 Task: Find connections with filter location Nyon with filter topic #futurewith filter profile language English with filter current company Bentley Systems with filter school Amritsar College of Engg. & Tech, Amritsar with filter industry Holding Companies with filter service category iOS Development with filter keywords title Media Relations Coordinator
Action: Mouse moved to (552, 85)
Screenshot: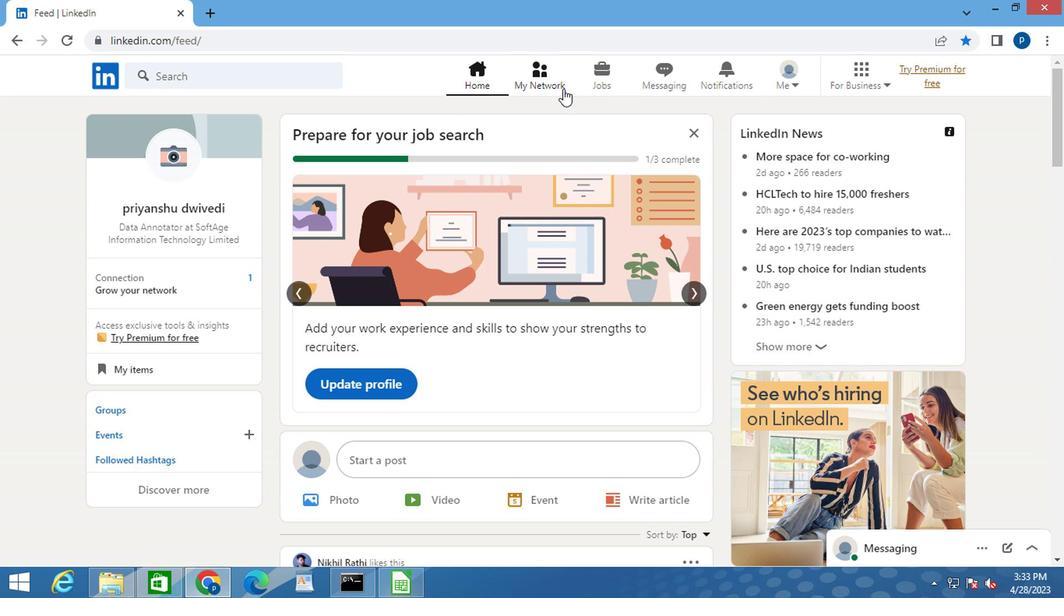 
Action: Mouse pressed left at (552, 85)
Screenshot: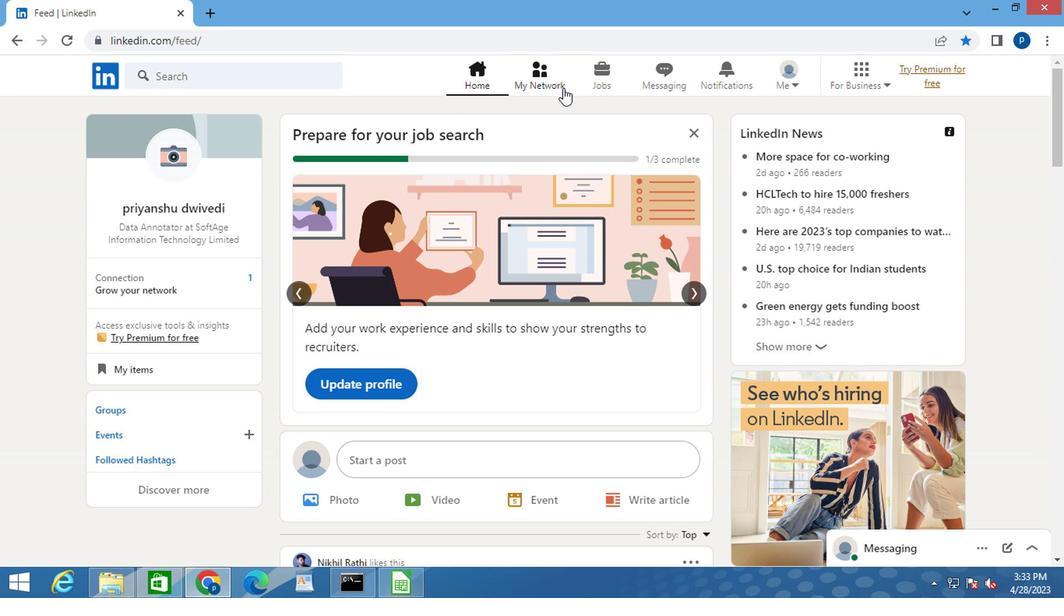 
Action: Mouse moved to (162, 164)
Screenshot: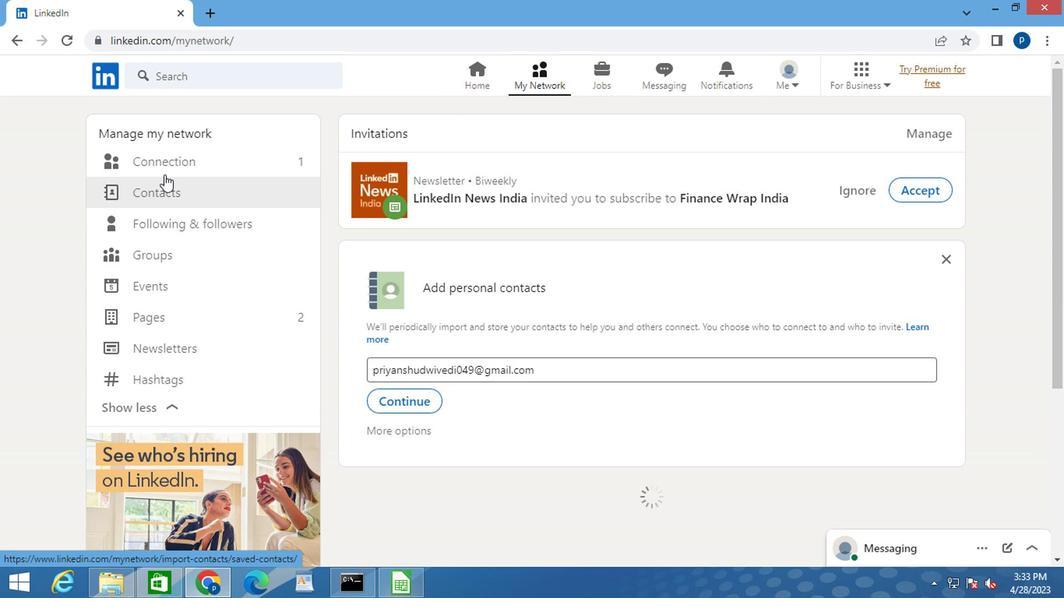 
Action: Mouse pressed left at (162, 164)
Screenshot: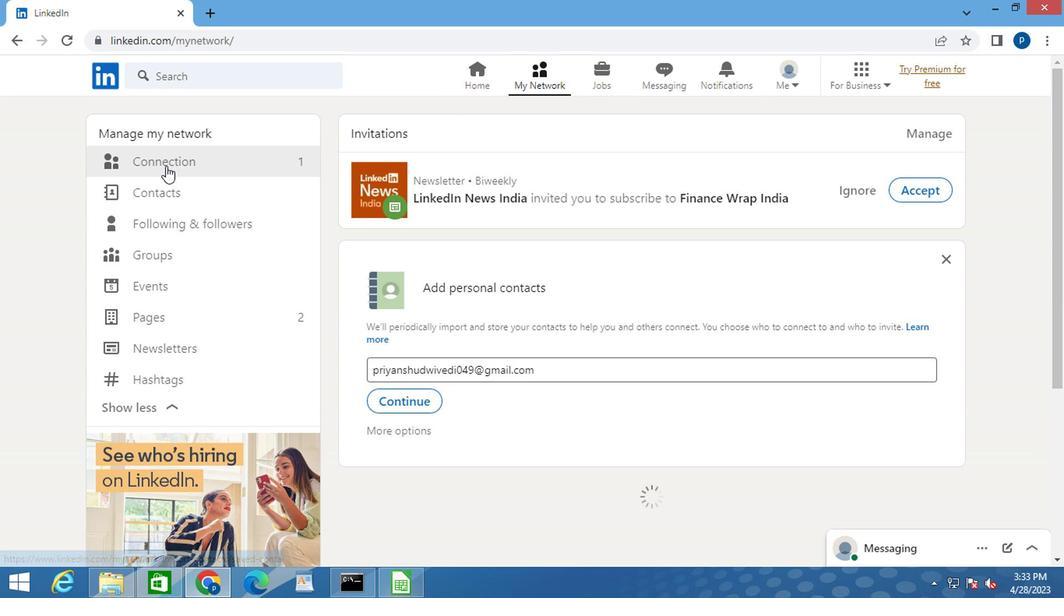 
Action: Mouse moved to (682, 159)
Screenshot: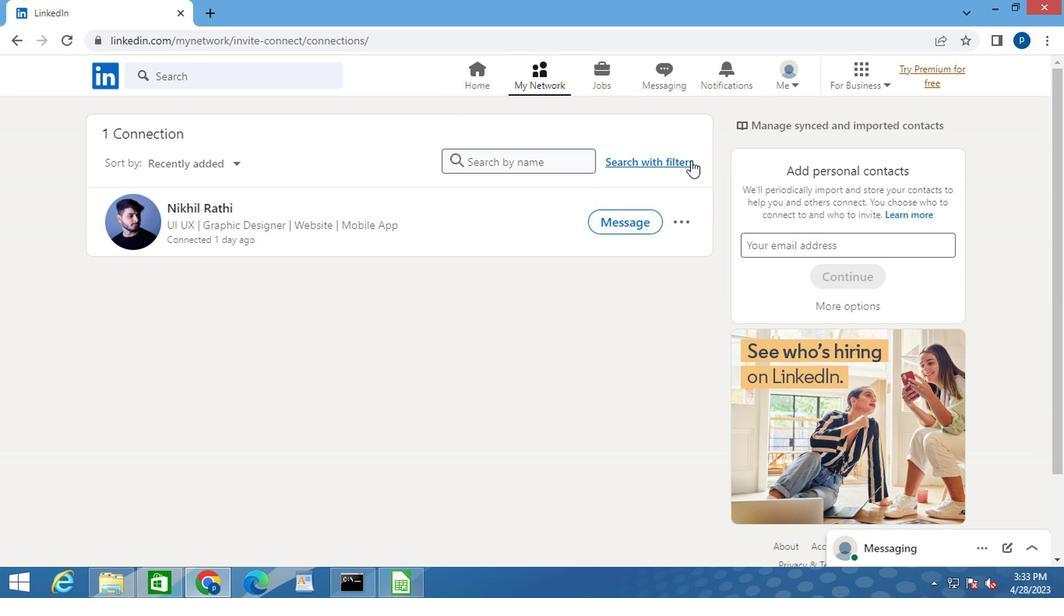 
Action: Mouse pressed left at (682, 159)
Screenshot: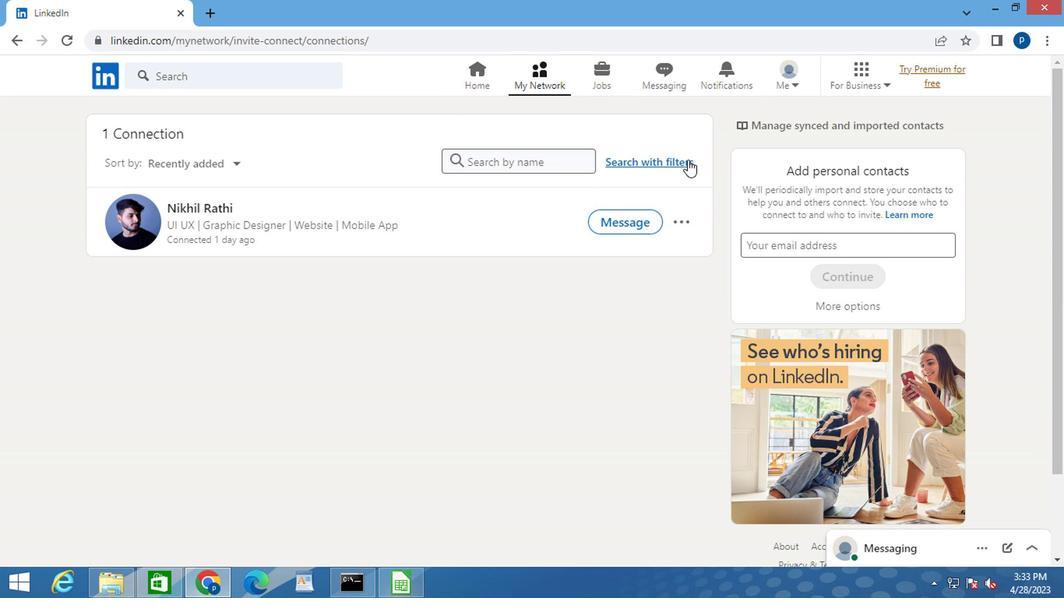 
Action: Mouse moved to (580, 129)
Screenshot: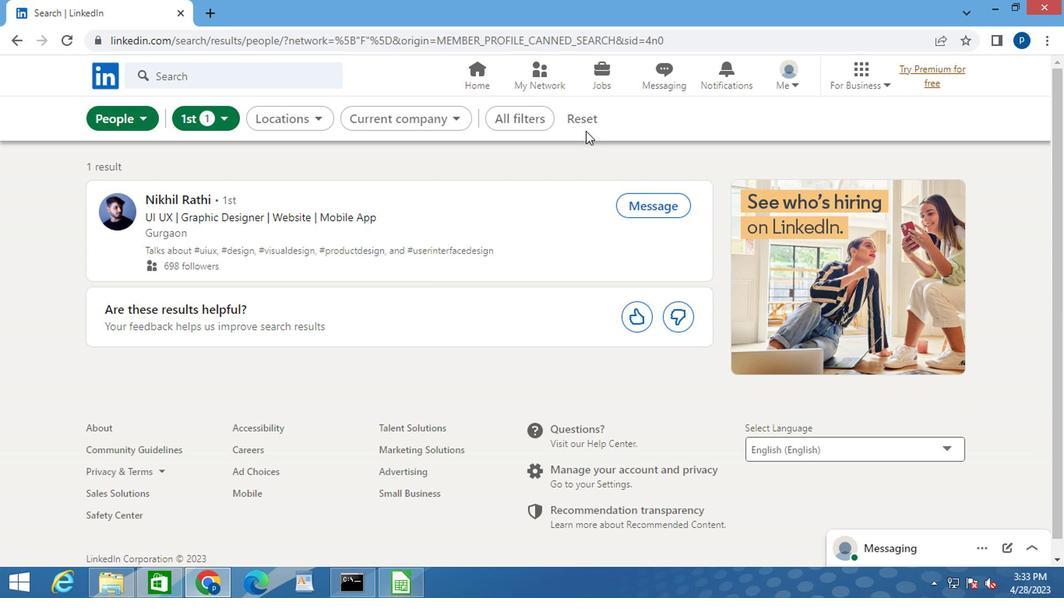 
Action: Mouse pressed left at (580, 129)
Screenshot: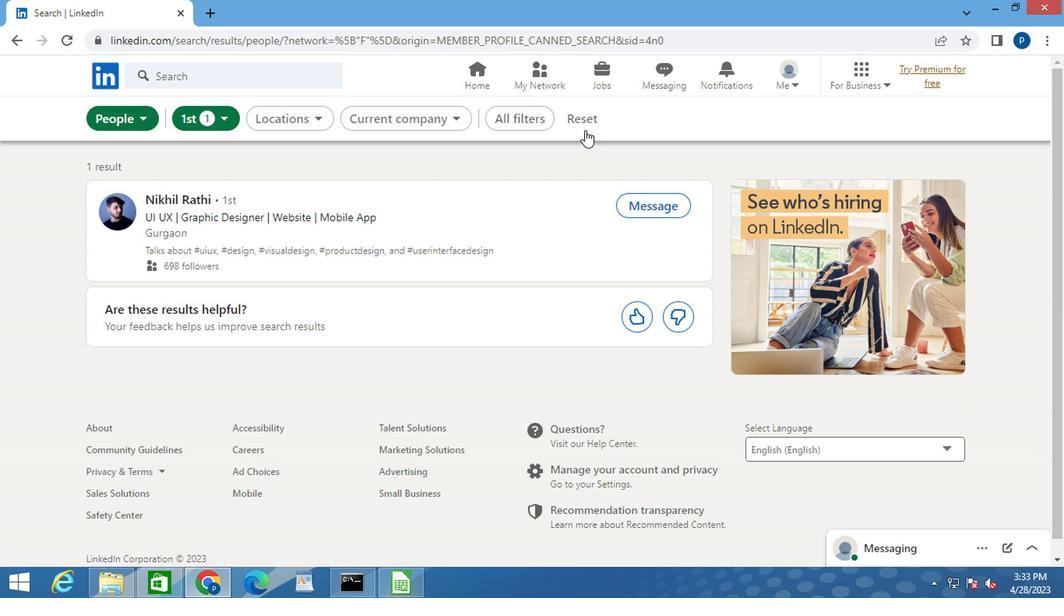 
Action: Mouse moved to (568, 121)
Screenshot: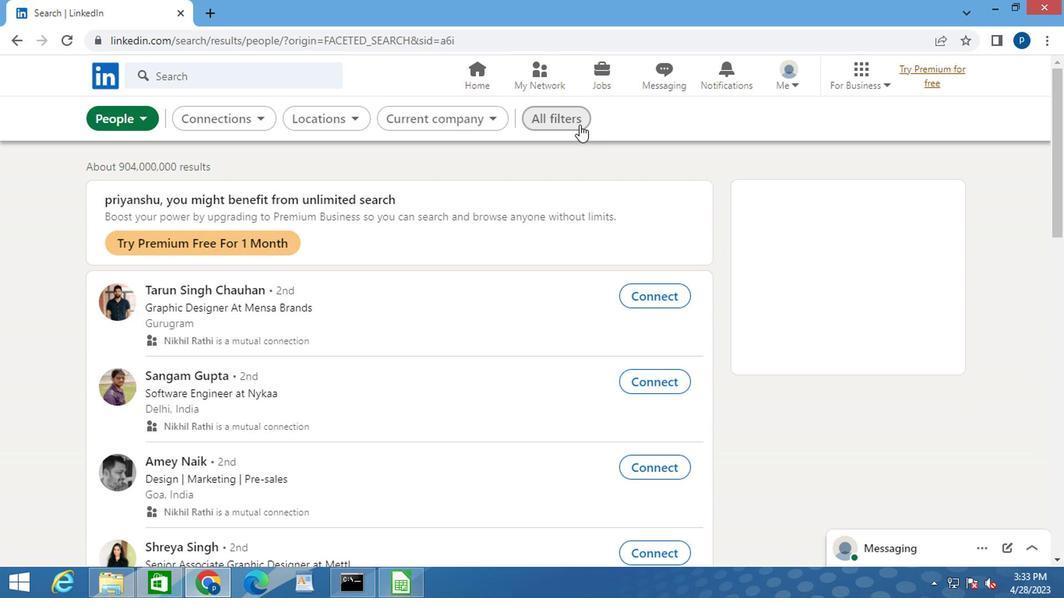 
Action: Mouse pressed left at (568, 121)
Screenshot: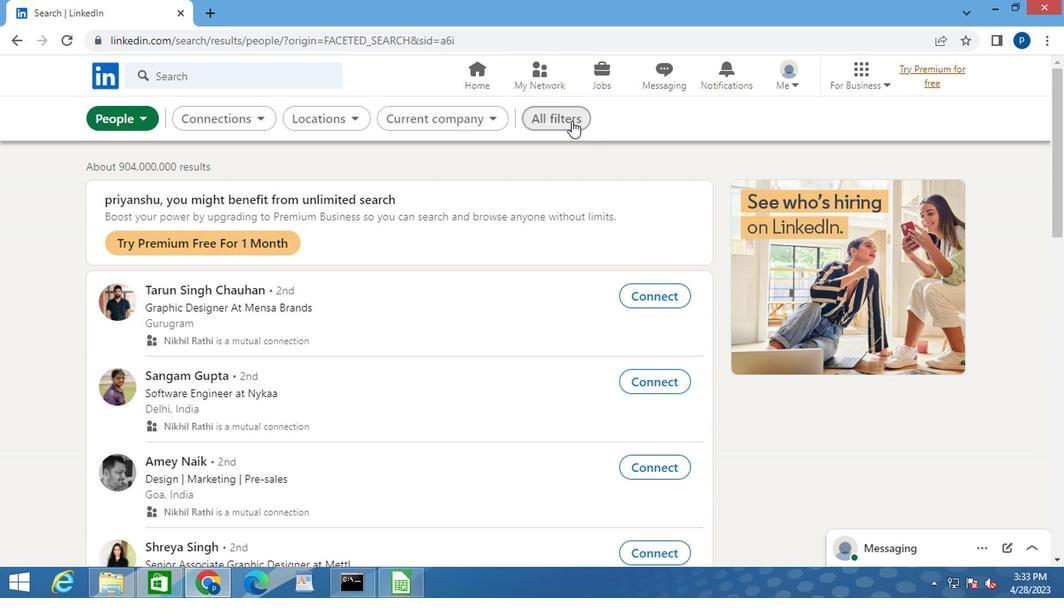 
Action: Mouse moved to (830, 421)
Screenshot: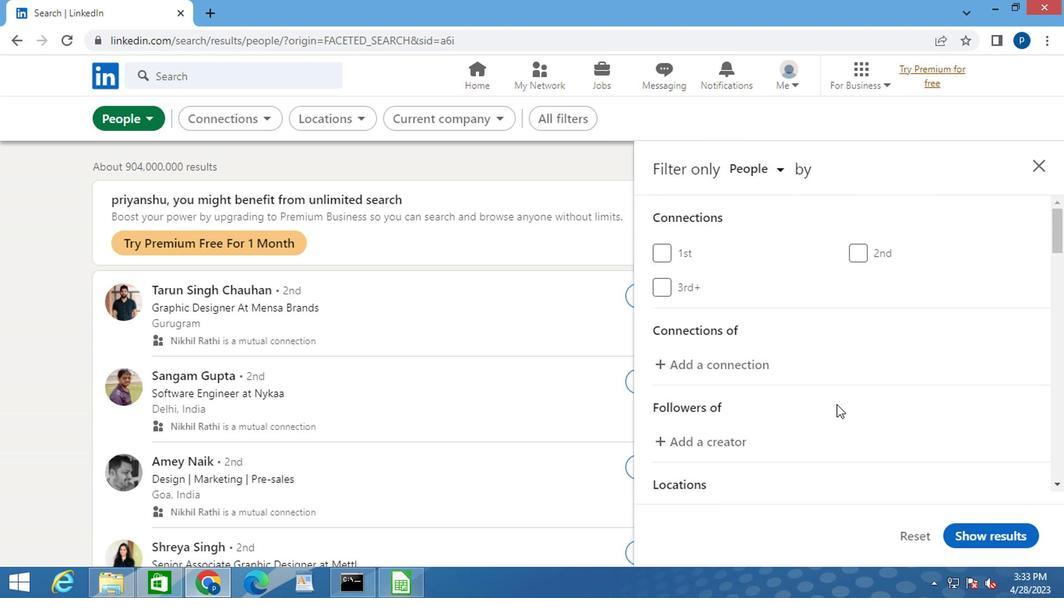 
Action: Mouse scrolled (830, 421) with delta (0, 0)
Screenshot: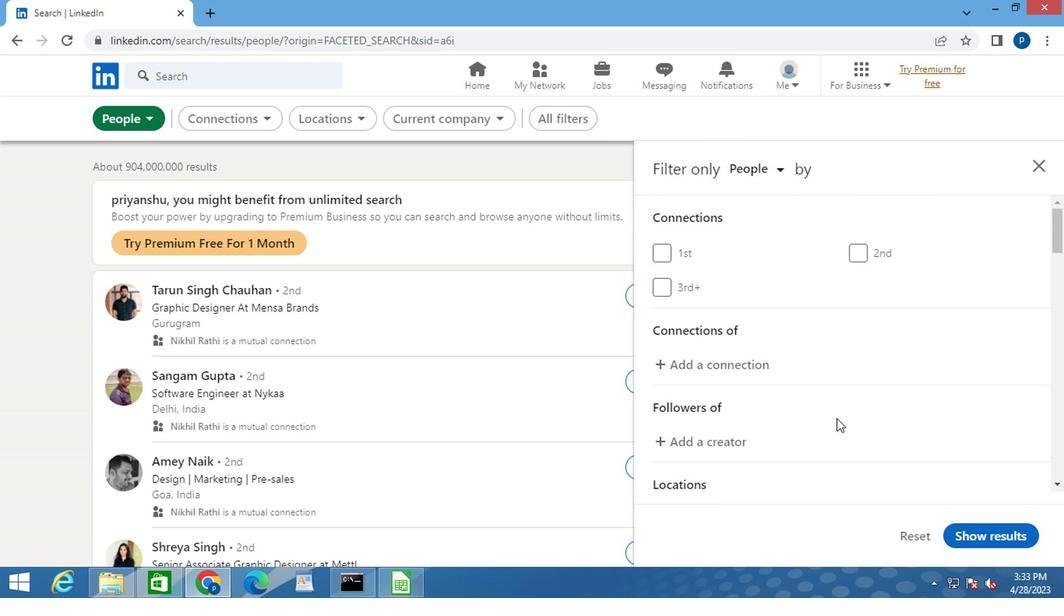 
Action: Mouse scrolled (830, 421) with delta (0, 0)
Screenshot: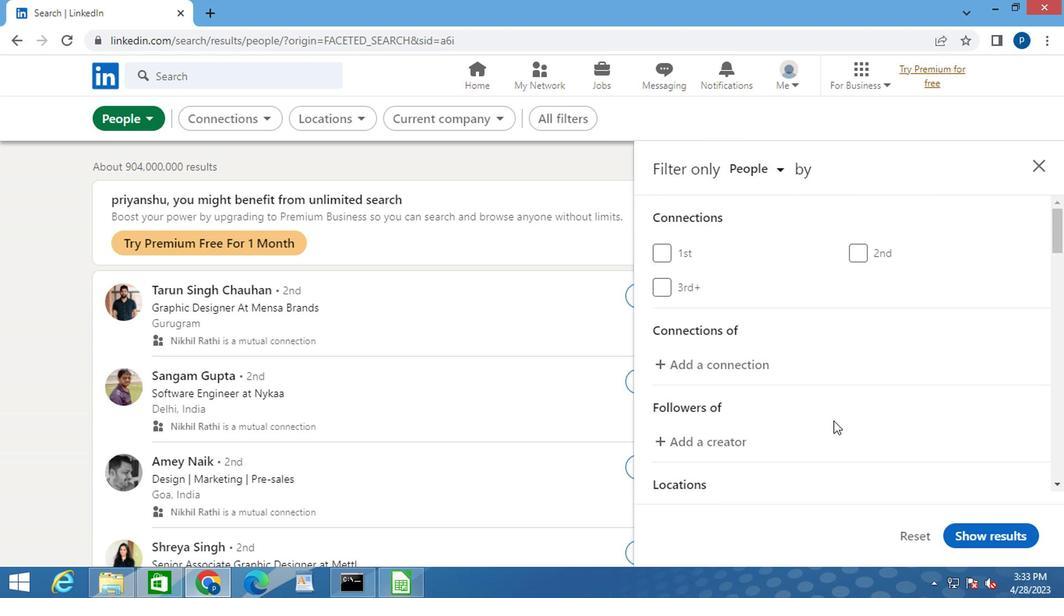 
Action: Mouse moved to (881, 440)
Screenshot: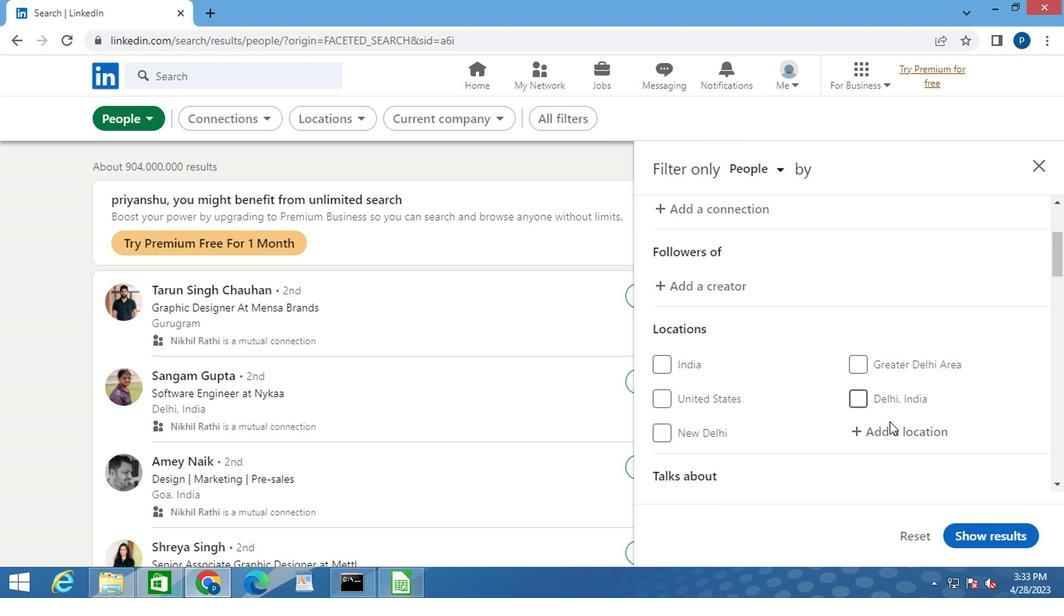 
Action: Mouse pressed left at (881, 440)
Screenshot: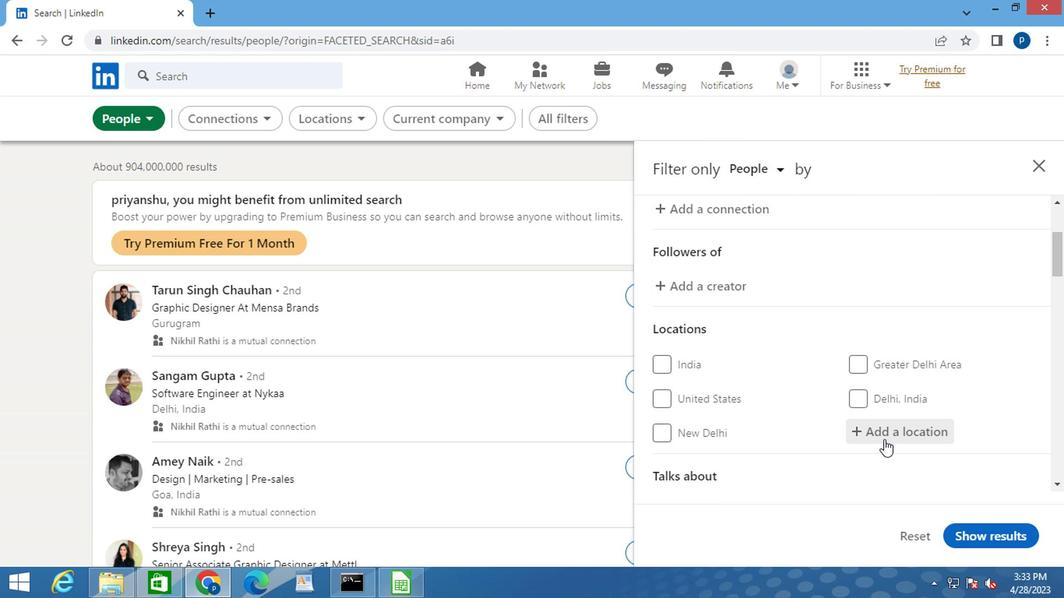 
Action: Key pressed n<Key.caps_lock>ayon
Screenshot: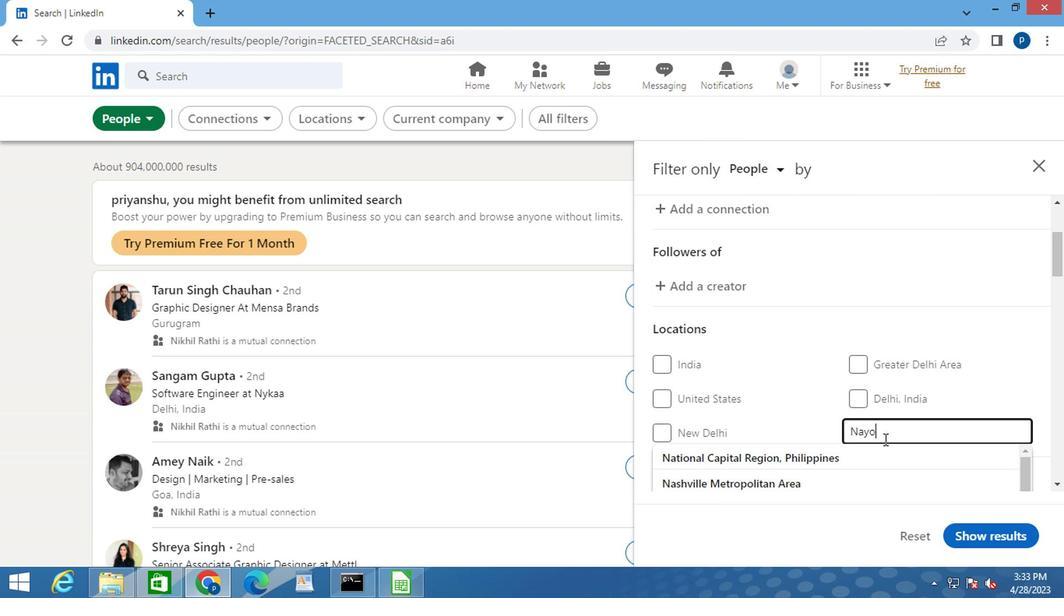 
Action: Mouse moved to (782, 463)
Screenshot: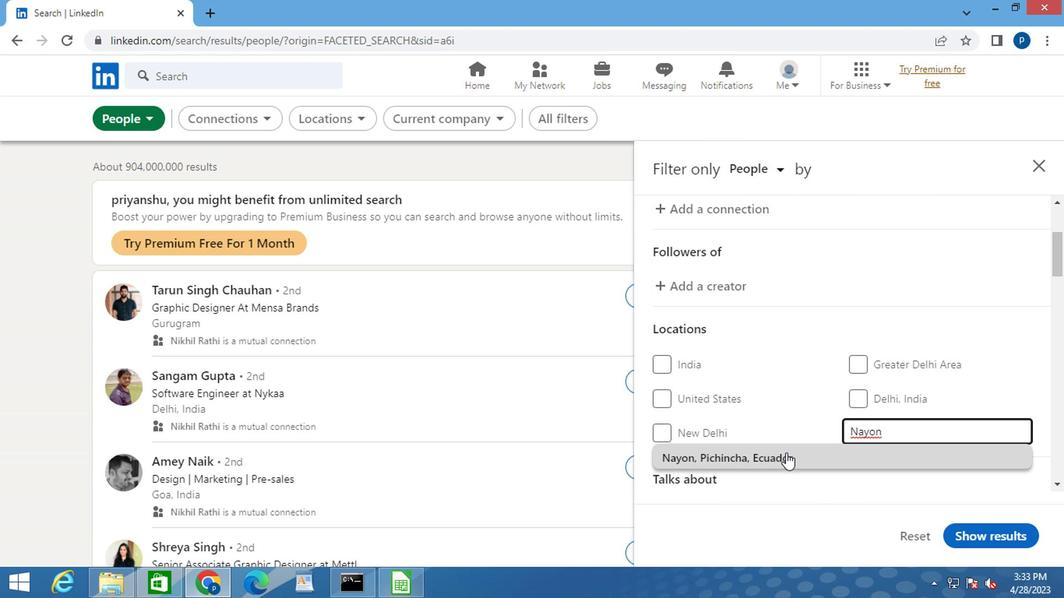 
Action: Mouse pressed left at (782, 463)
Screenshot: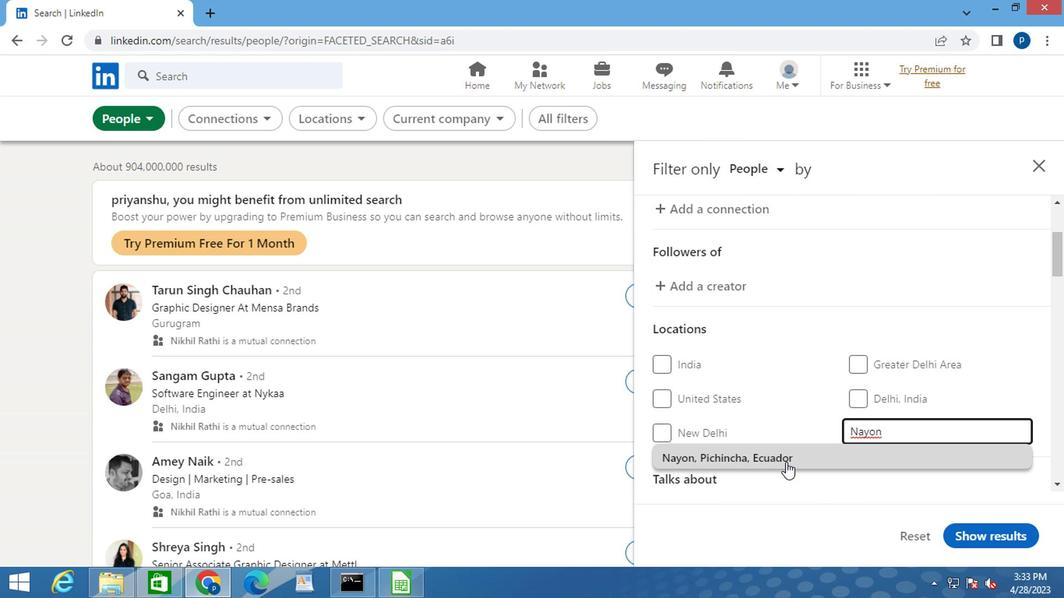 
Action: Mouse moved to (767, 444)
Screenshot: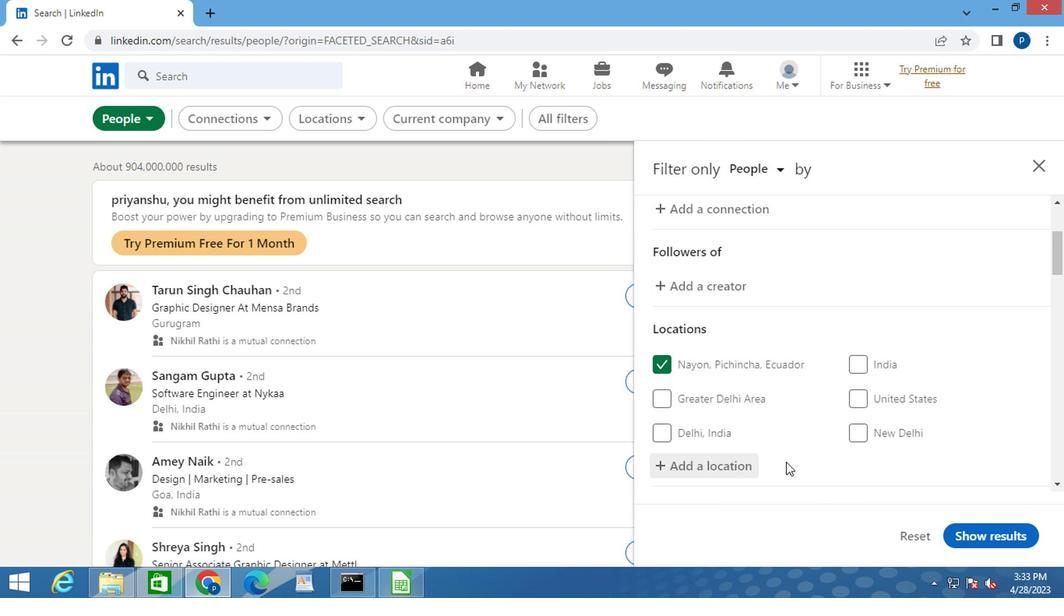 
Action: Mouse scrolled (767, 444) with delta (0, 0)
Screenshot: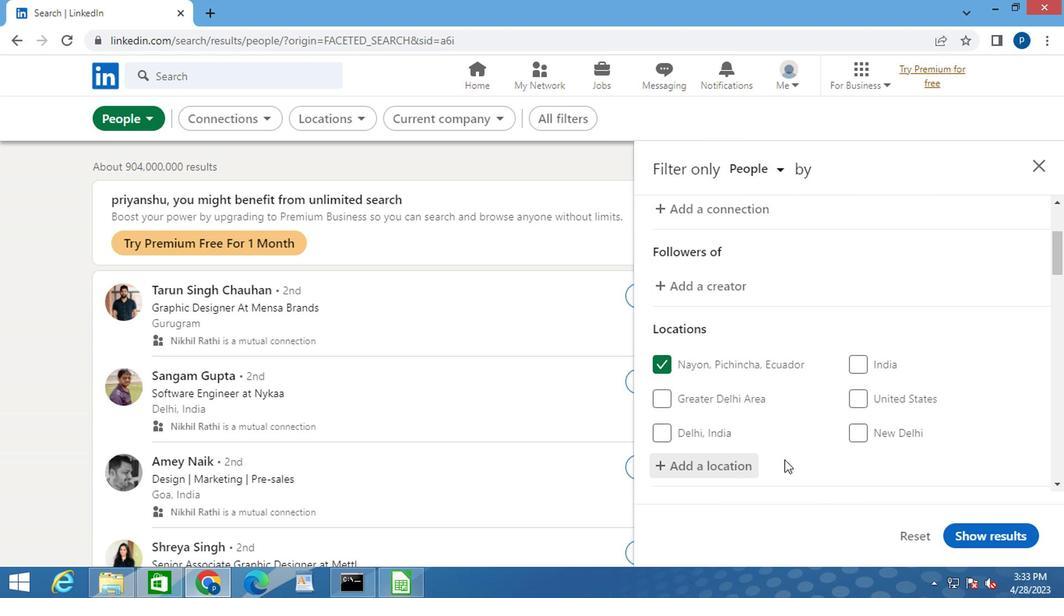 
Action: Mouse scrolled (767, 444) with delta (0, 0)
Screenshot: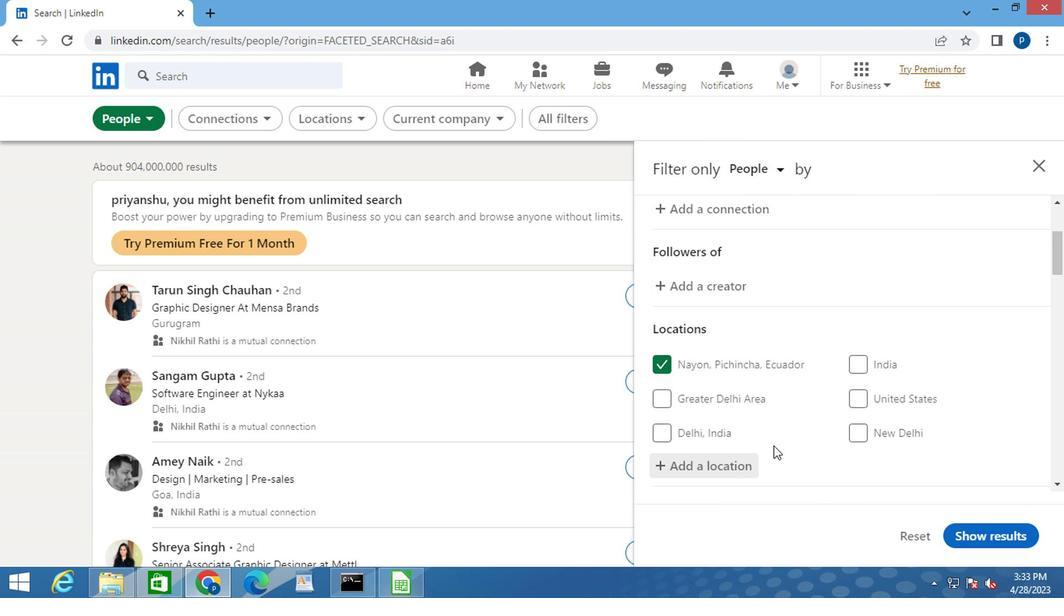 
Action: Mouse scrolled (767, 444) with delta (0, 0)
Screenshot: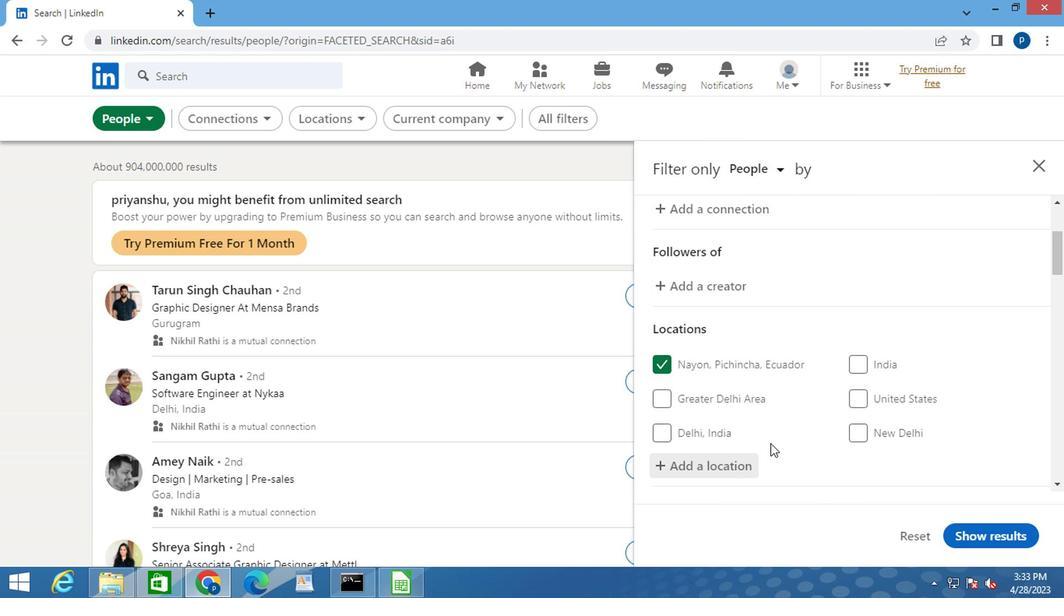 
Action: Mouse moved to (873, 388)
Screenshot: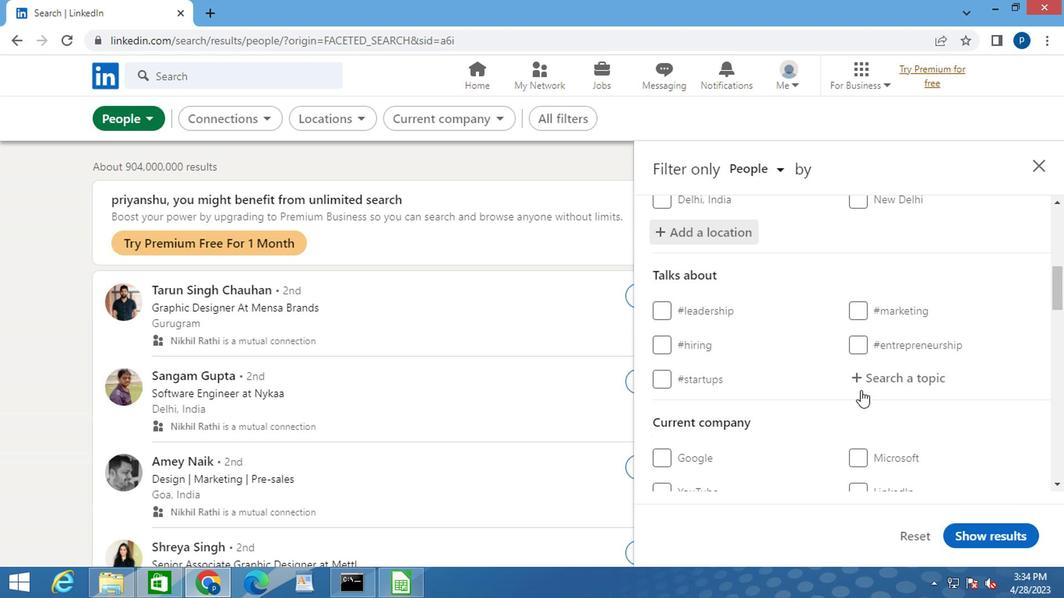 
Action: Mouse pressed left at (873, 388)
Screenshot: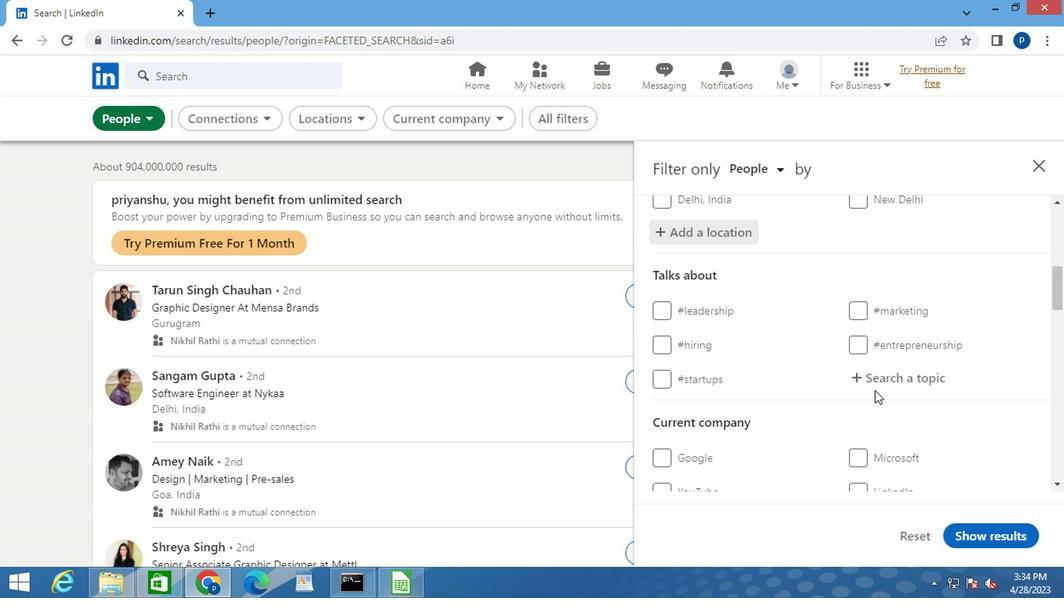 
Action: Key pressed <Key.shift>#FUTURE
Screenshot: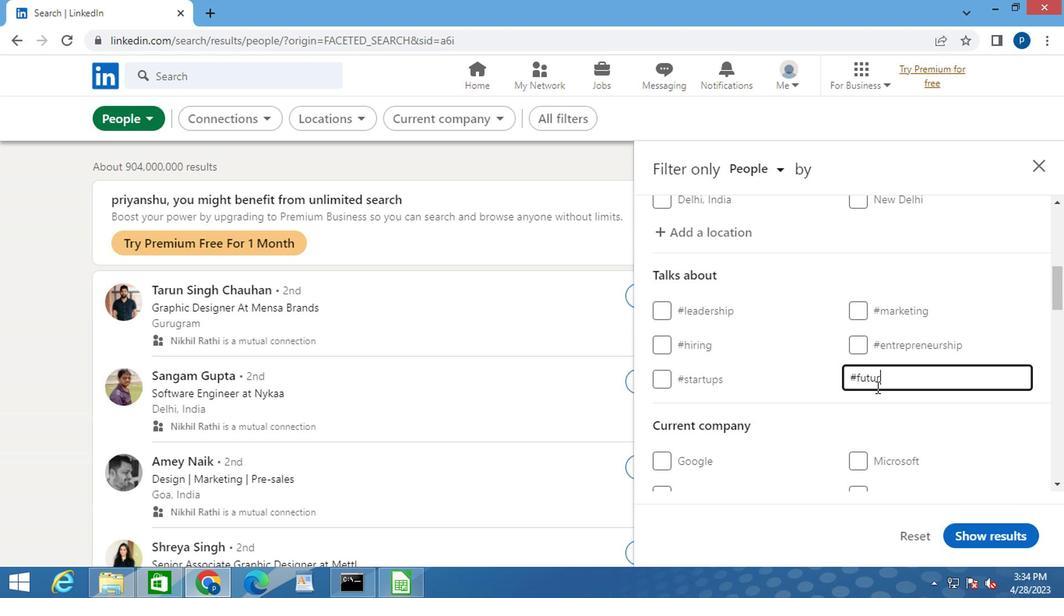 
Action: Mouse moved to (787, 419)
Screenshot: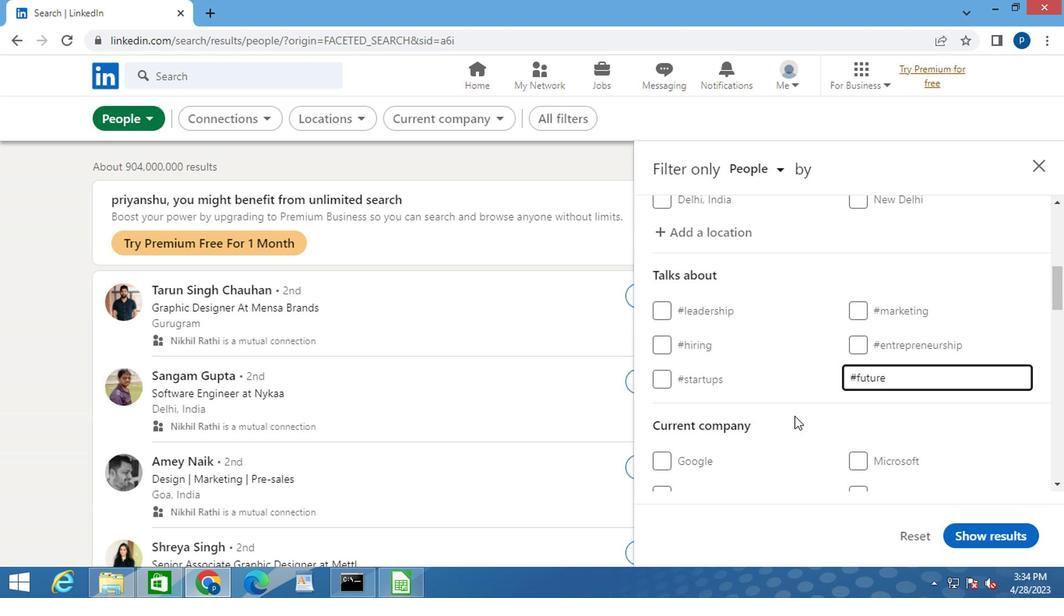 
Action: Mouse scrolled (787, 419) with delta (0, 0)
Screenshot: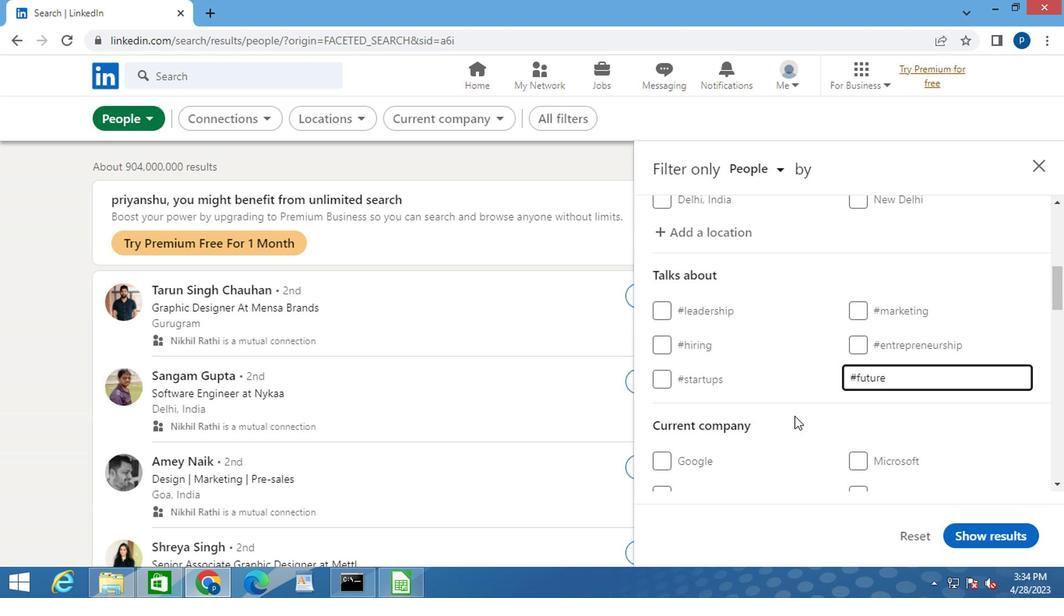 
Action: Mouse moved to (786, 420)
Screenshot: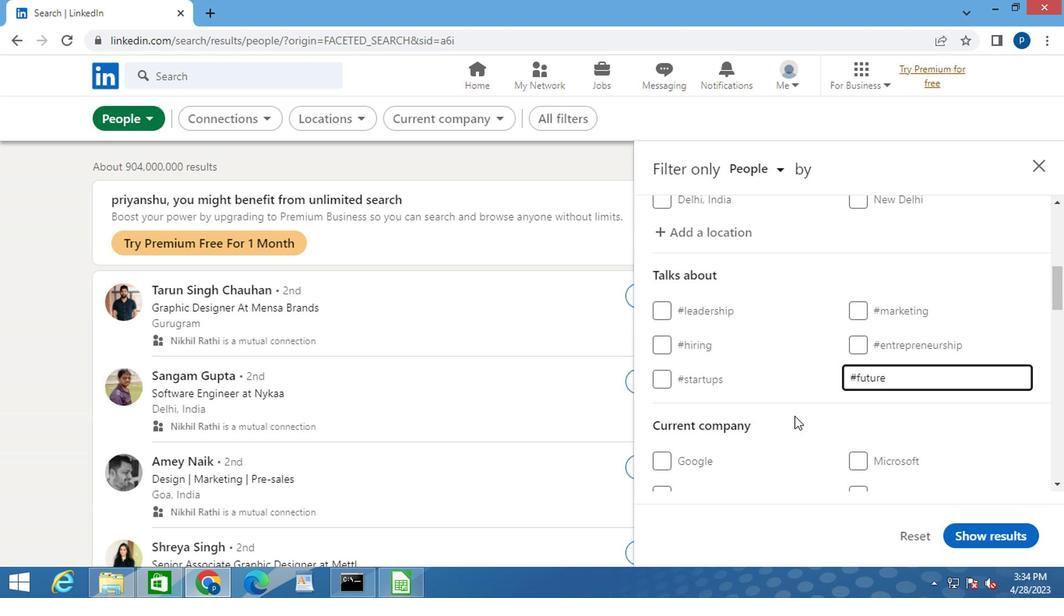 
Action: Mouse scrolled (786, 419) with delta (0, 0)
Screenshot: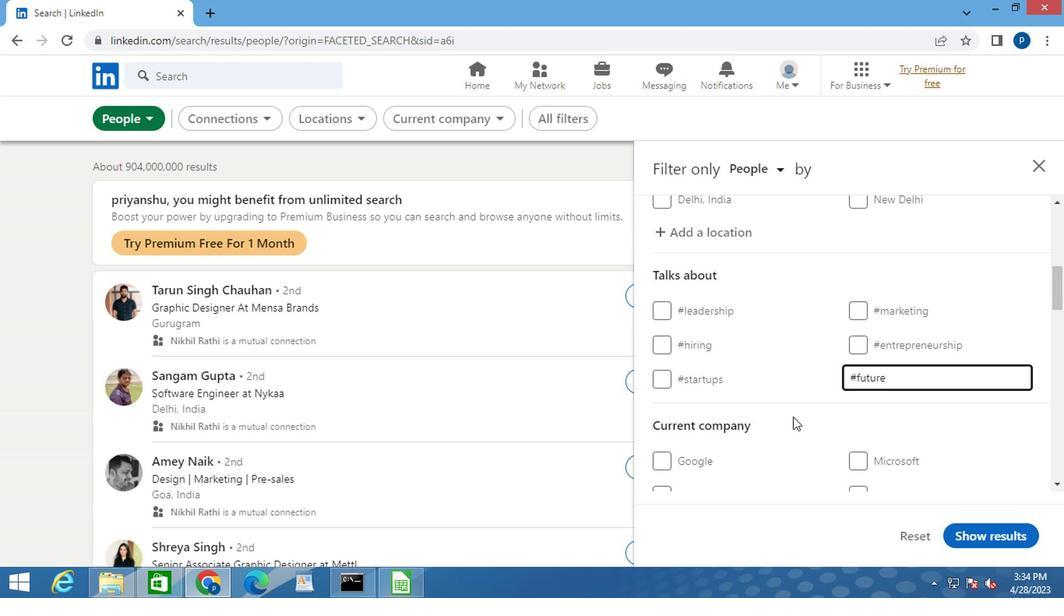 
Action: Mouse moved to (730, 389)
Screenshot: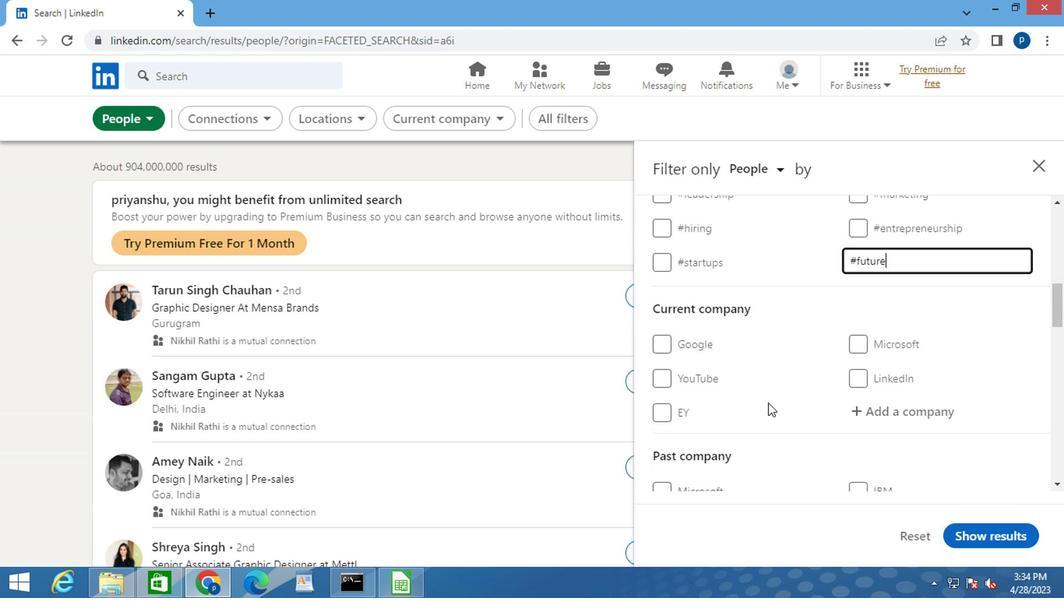 
Action: Mouse scrolled (730, 388) with delta (0, 0)
Screenshot: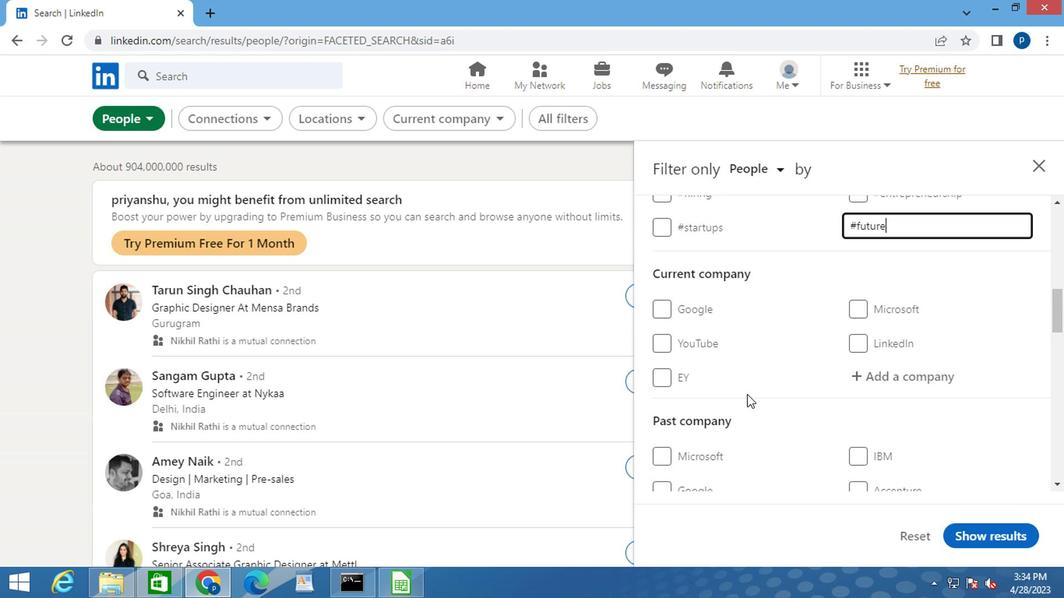 
Action: Mouse scrolled (730, 388) with delta (0, 0)
Screenshot: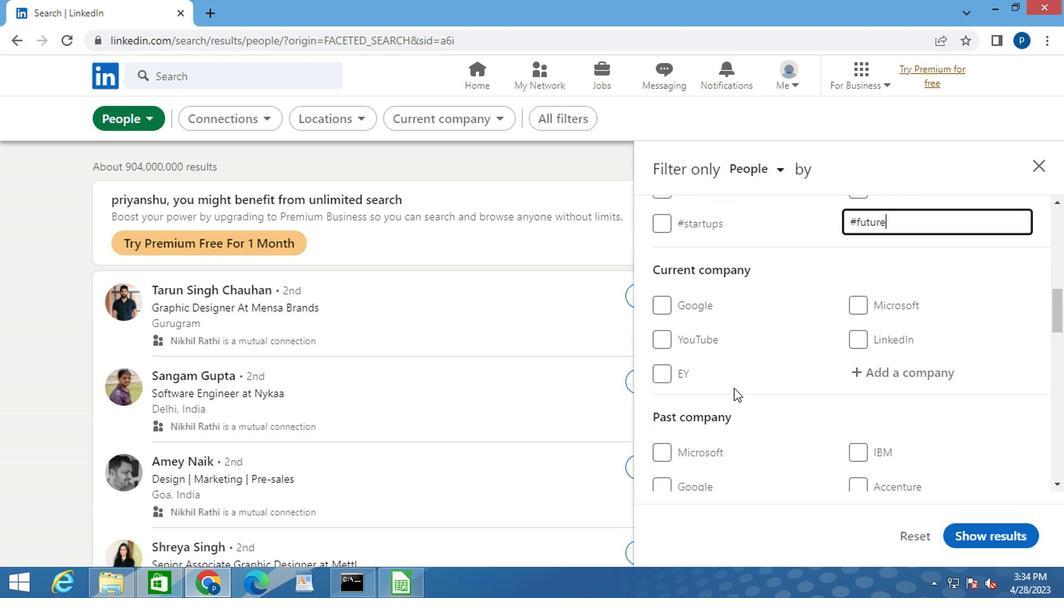 
Action: Mouse scrolled (730, 388) with delta (0, 0)
Screenshot: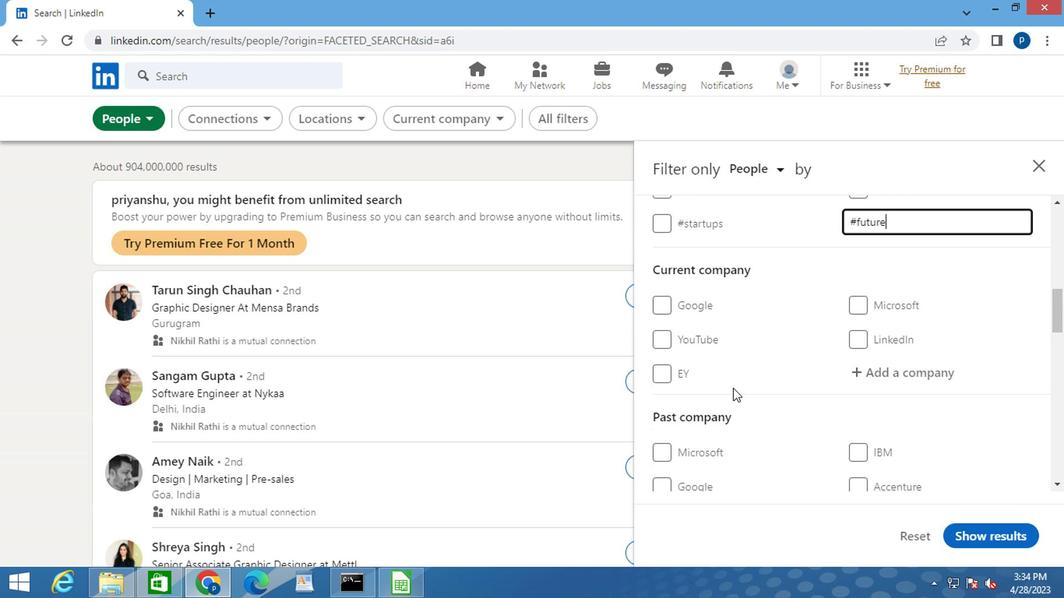 
Action: Mouse moved to (755, 404)
Screenshot: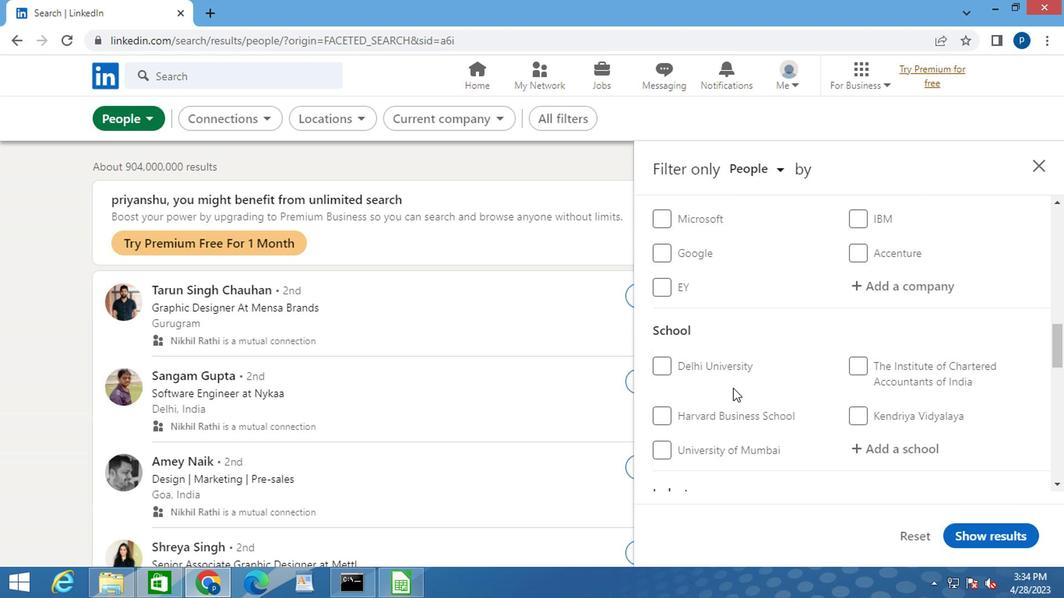
Action: Mouse scrolled (755, 404) with delta (0, 0)
Screenshot: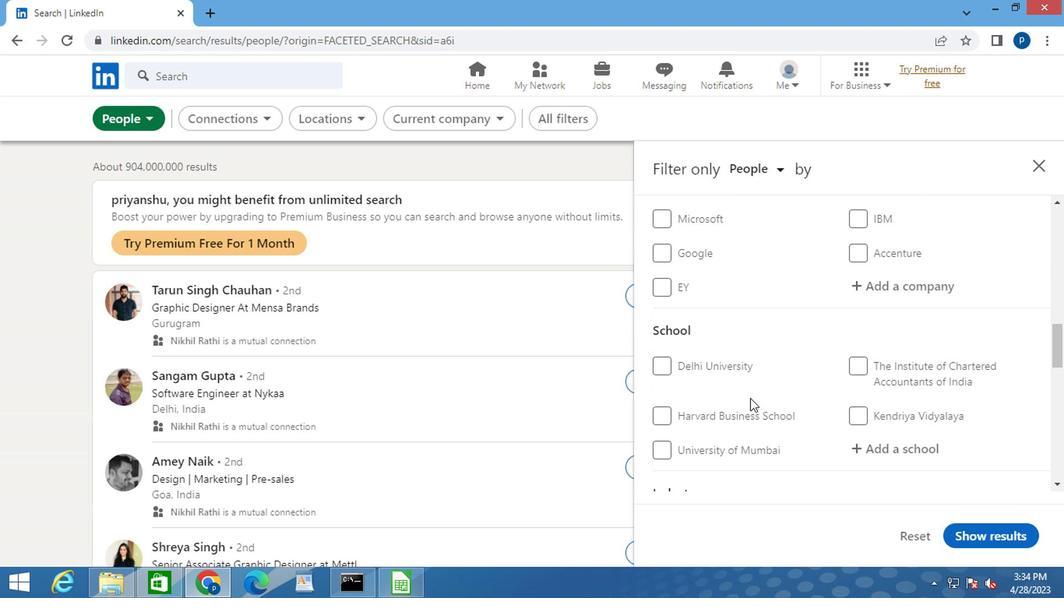 
Action: Mouse scrolled (755, 404) with delta (0, 0)
Screenshot: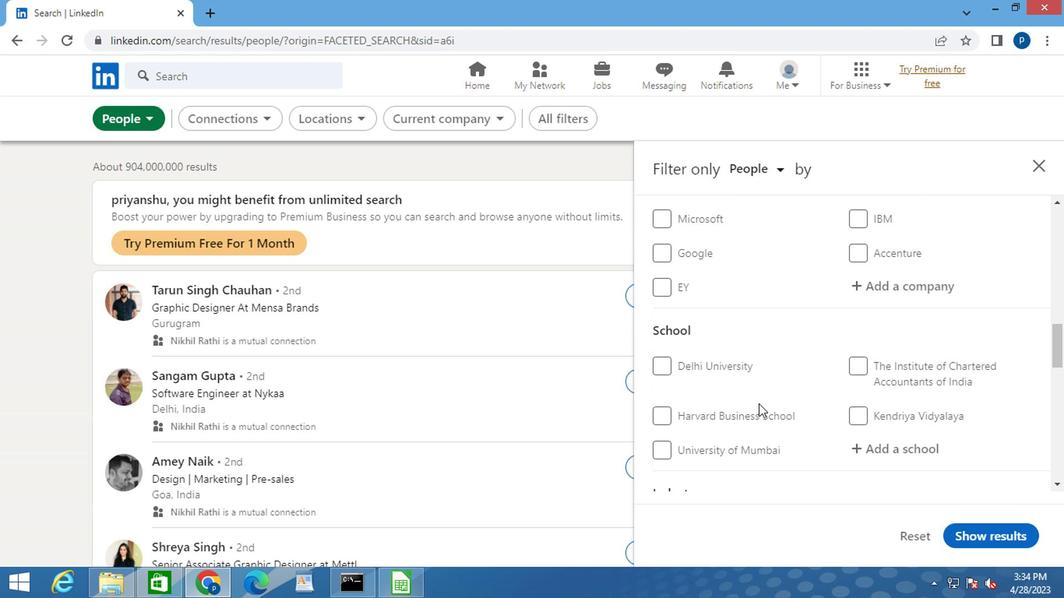 
Action: Mouse moved to (752, 400)
Screenshot: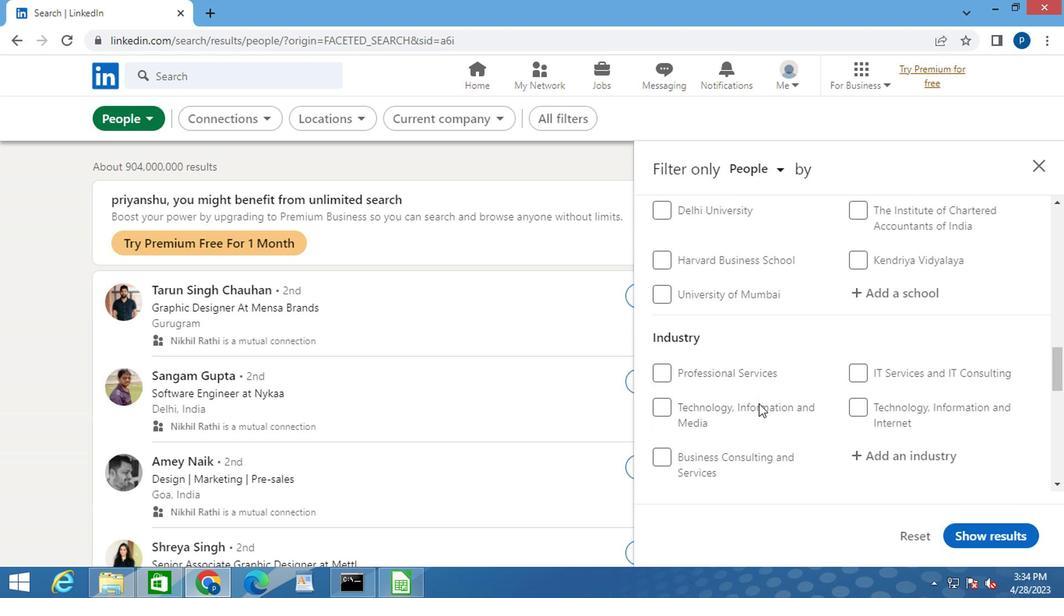 
Action: Mouse scrolled (752, 400) with delta (0, 0)
Screenshot: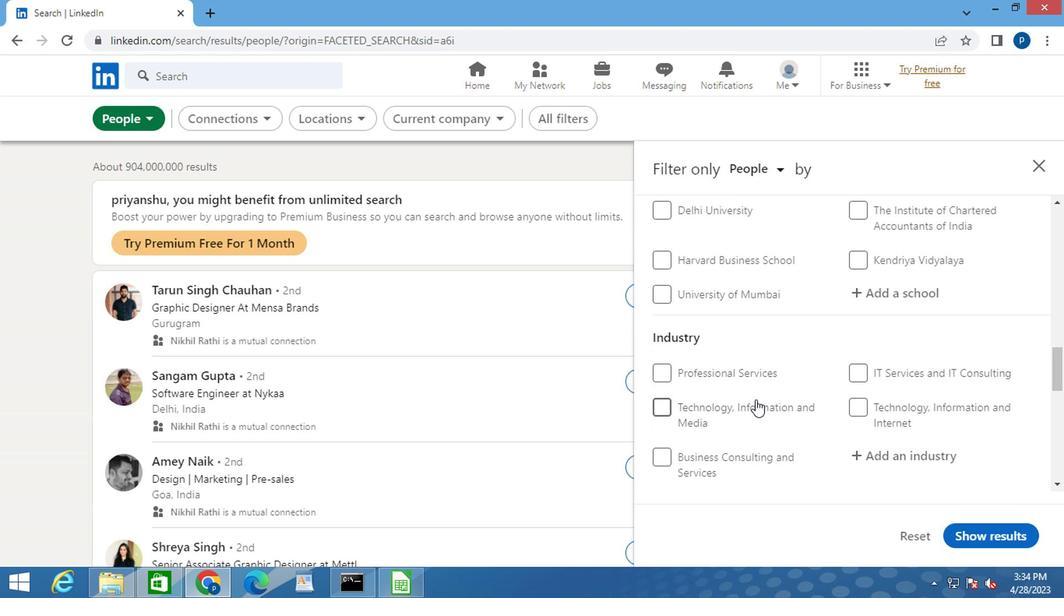 
Action: Mouse moved to (752, 400)
Screenshot: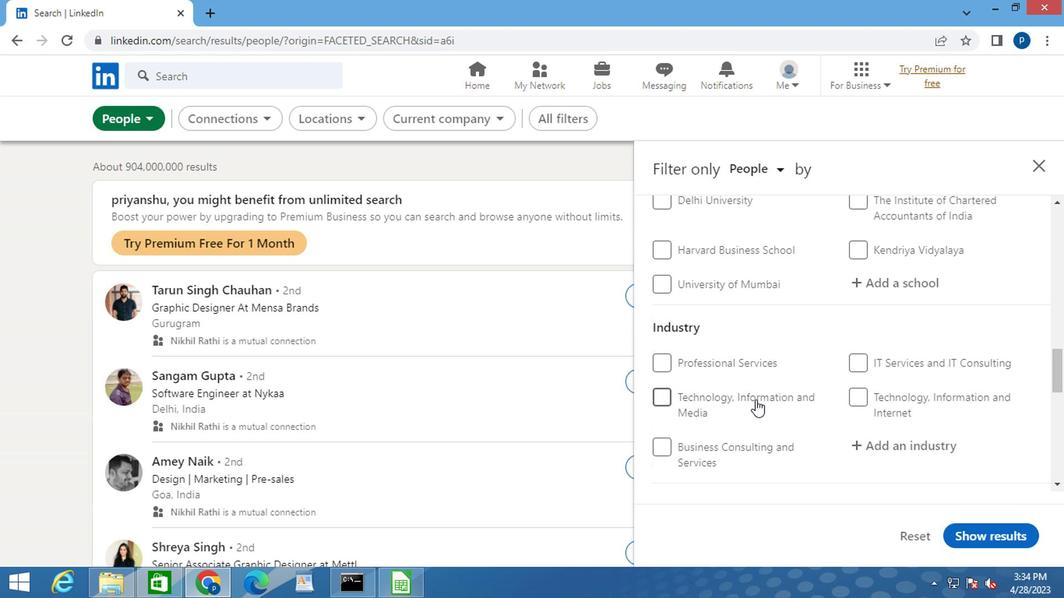 
Action: Mouse scrolled (752, 399) with delta (0, -1)
Screenshot: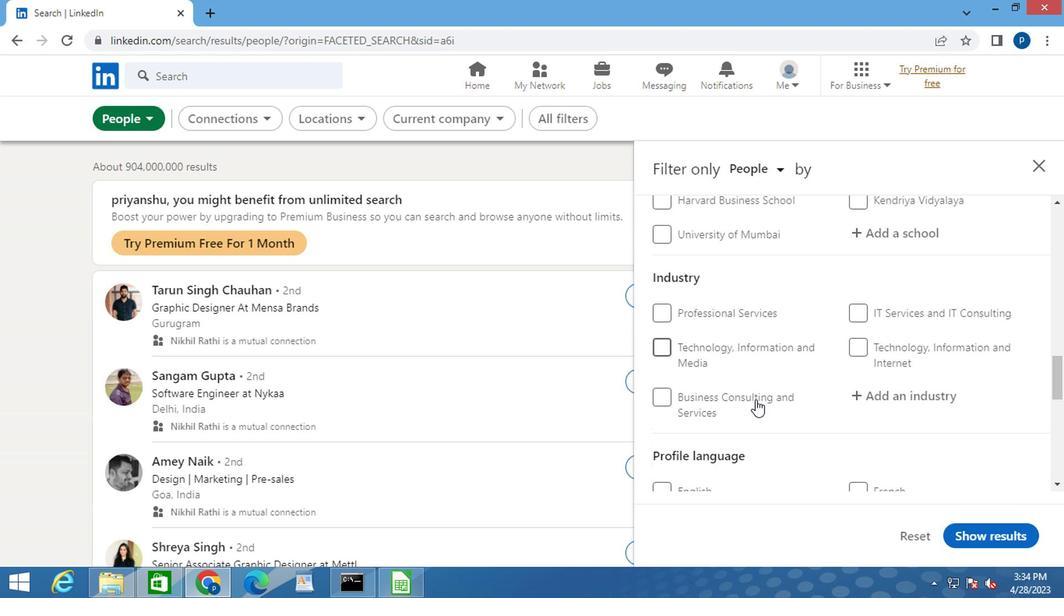 
Action: Mouse moved to (671, 398)
Screenshot: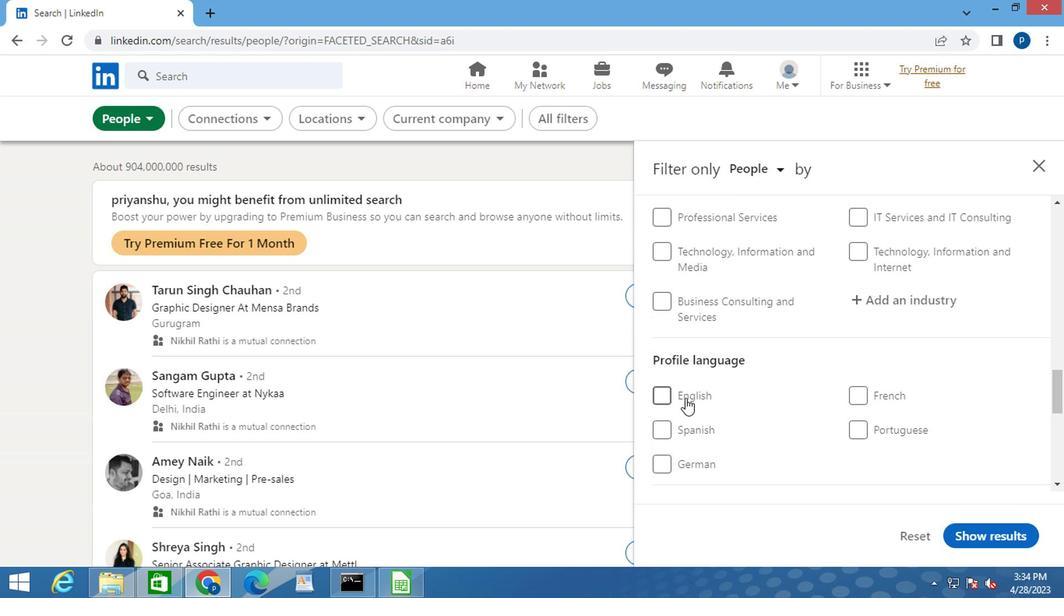 
Action: Mouse pressed left at (671, 398)
Screenshot: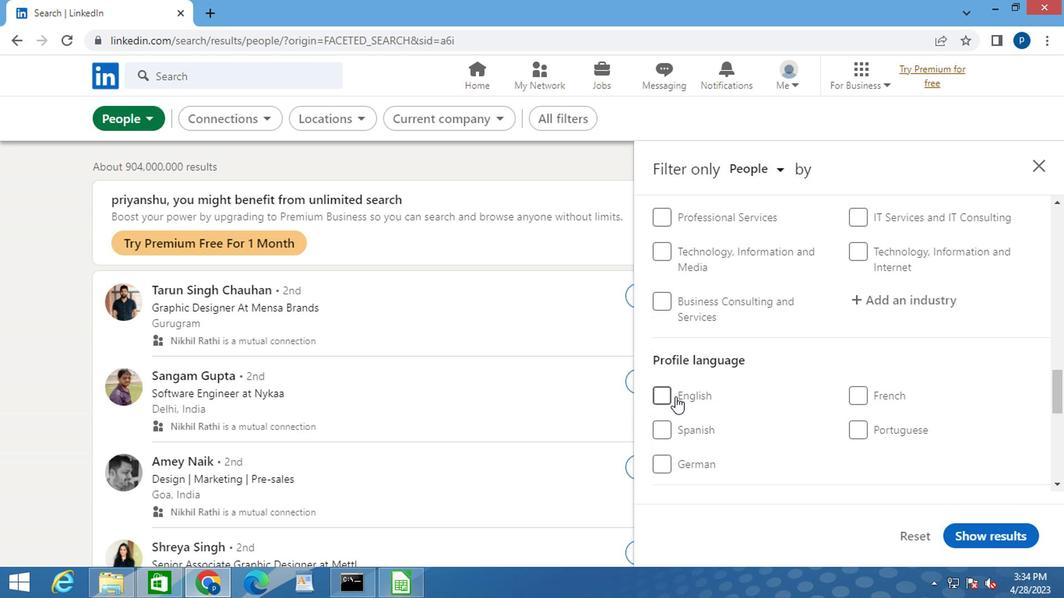 
Action: Mouse moved to (752, 391)
Screenshot: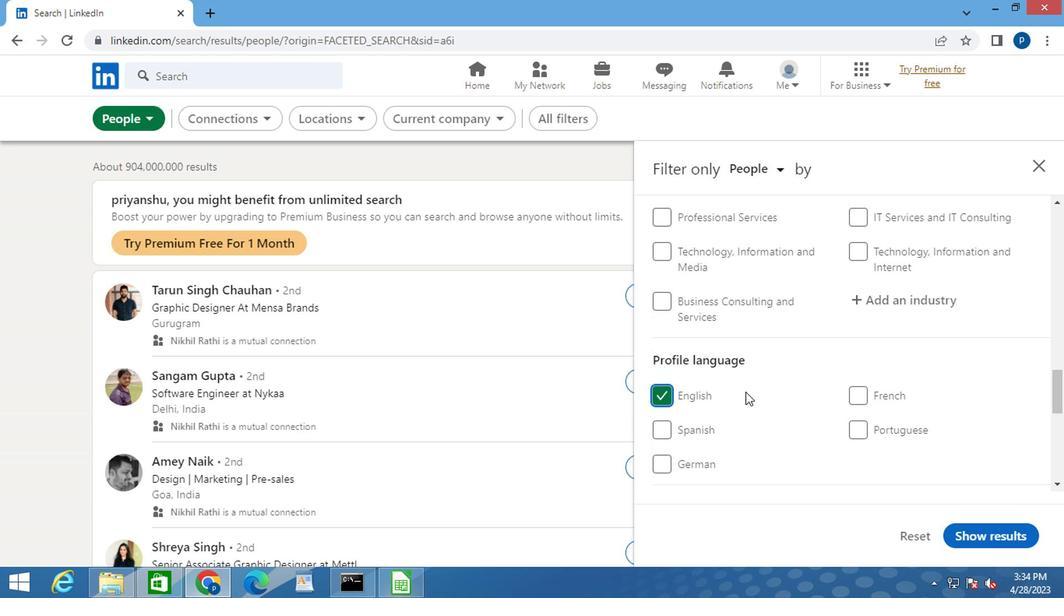 
Action: Mouse scrolled (752, 392) with delta (0, 1)
Screenshot: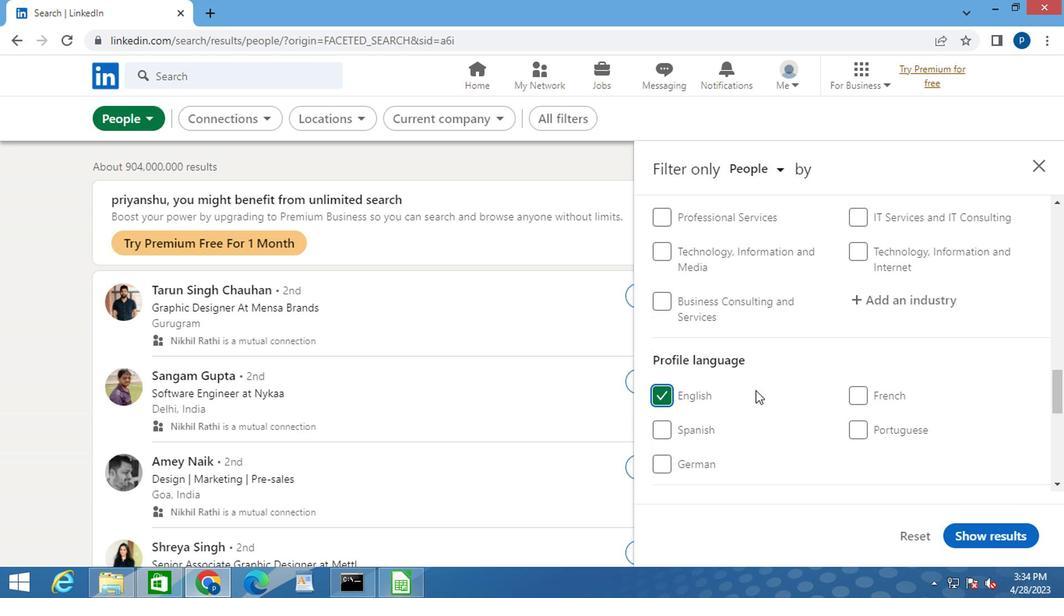 
Action: Mouse scrolled (752, 392) with delta (0, 1)
Screenshot: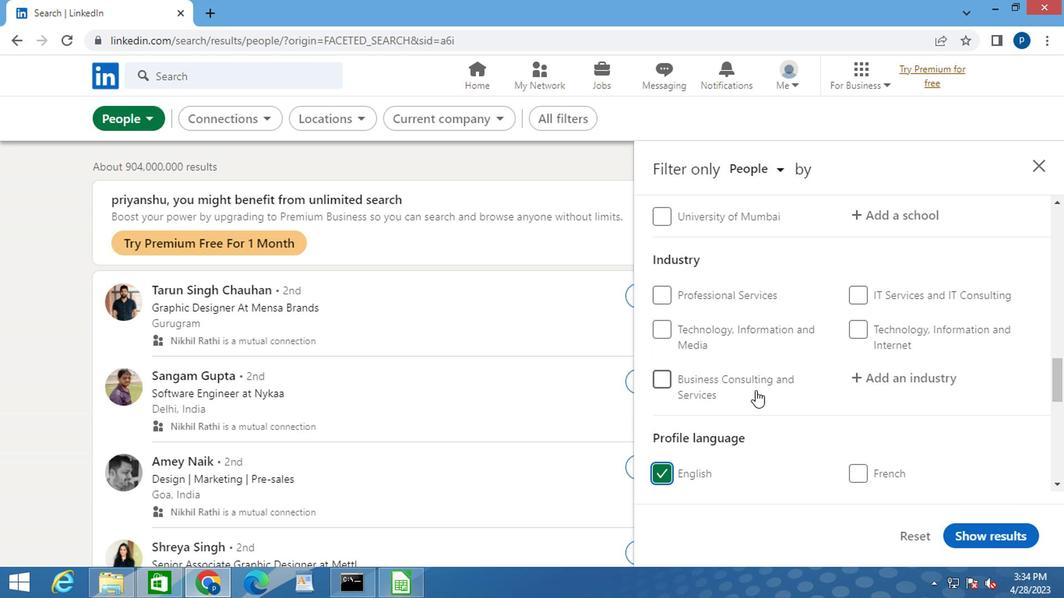 
Action: Mouse scrolled (752, 392) with delta (0, 1)
Screenshot: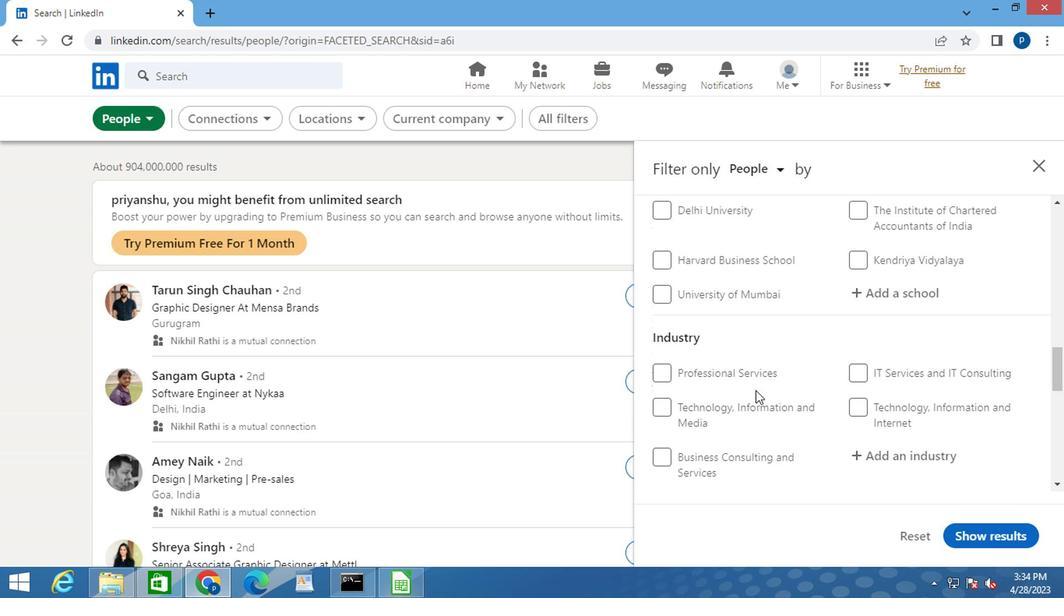 
Action: Mouse scrolled (752, 392) with delta (0, 1)
Screenshot: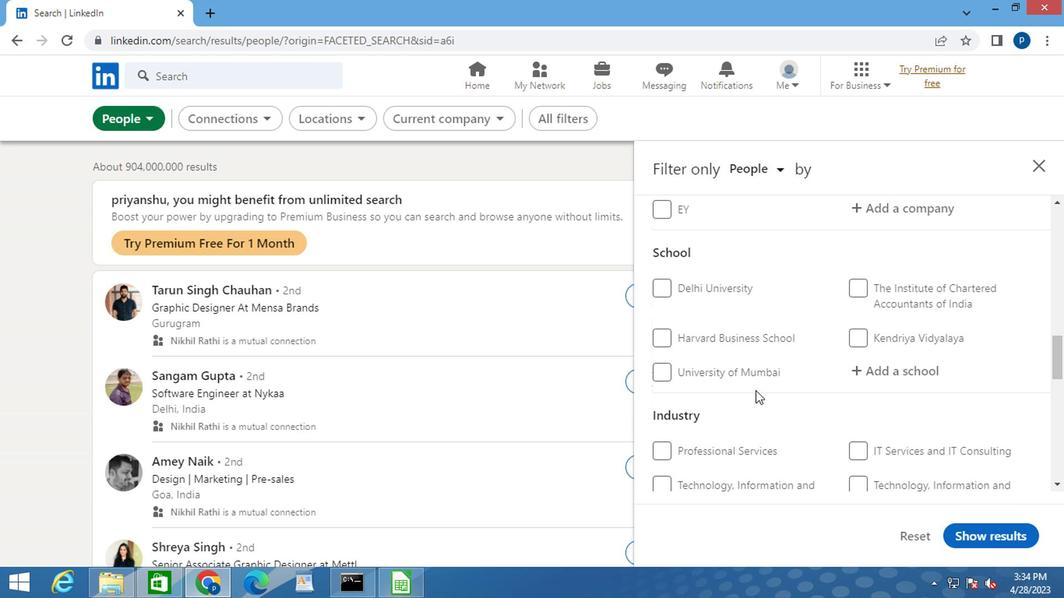 
Action: Mouse moved to (766, 398)
Screenshot: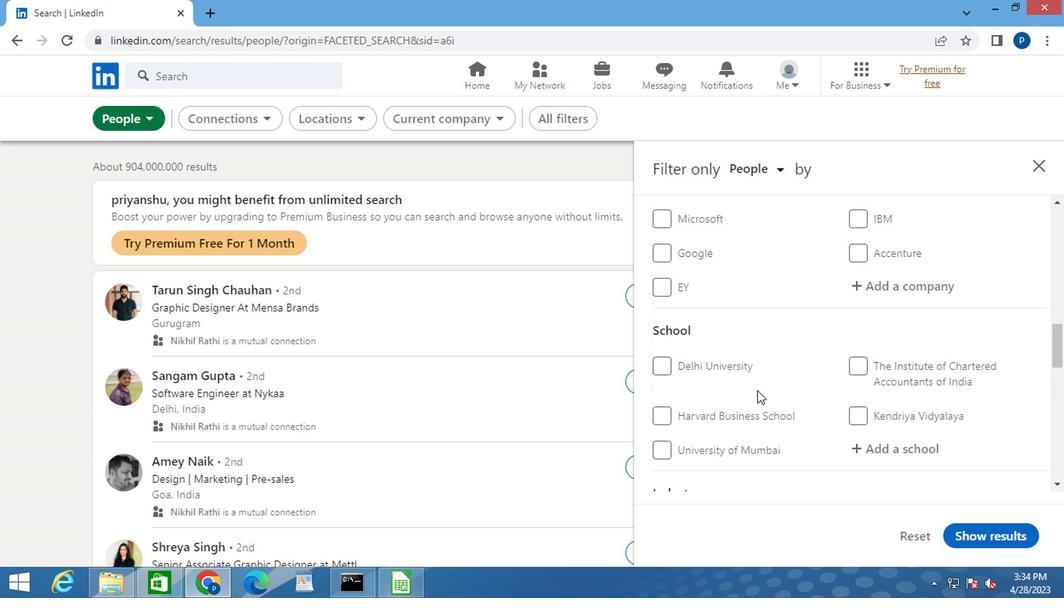 
Action: Mouse scrolled (766, 398) with delta (0, 0)
Screenshot: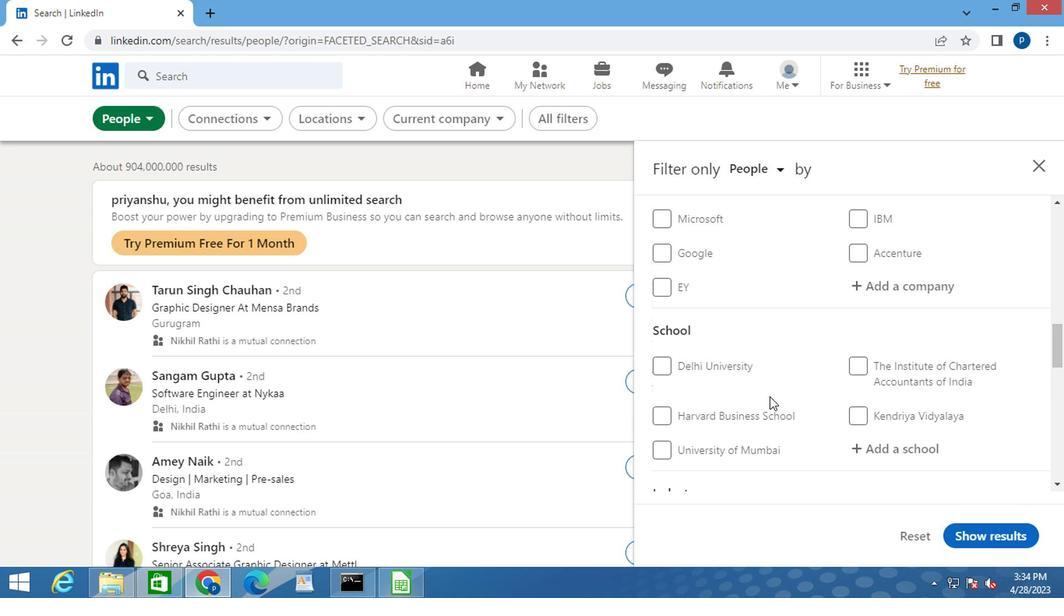 
Action: Mouse moved to (768, 398)
Screenshot: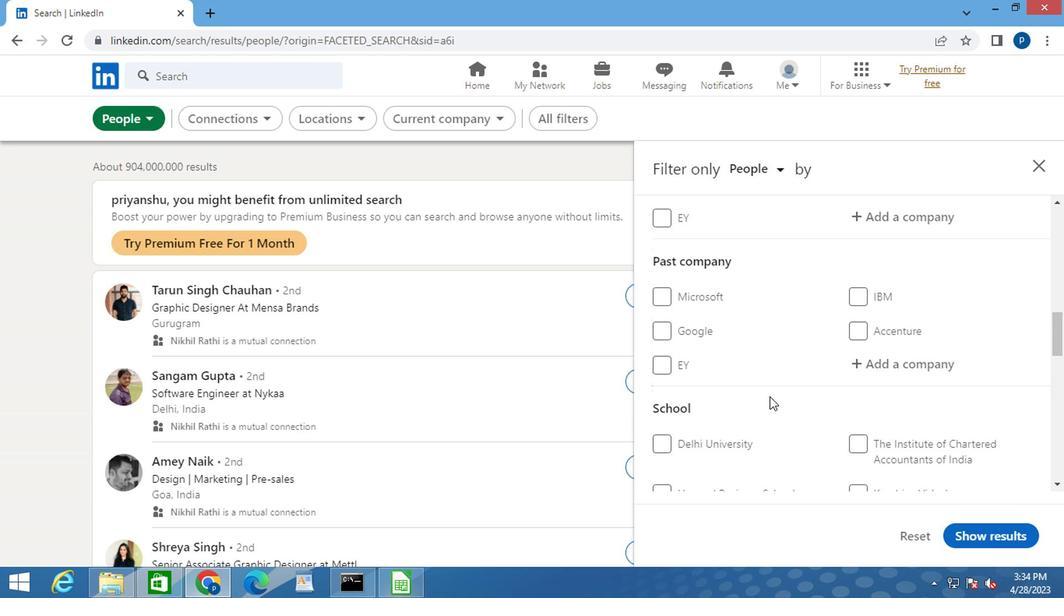 
Action: Mouse scrolled (768, 398) with delta (0, 0)
Screenshot: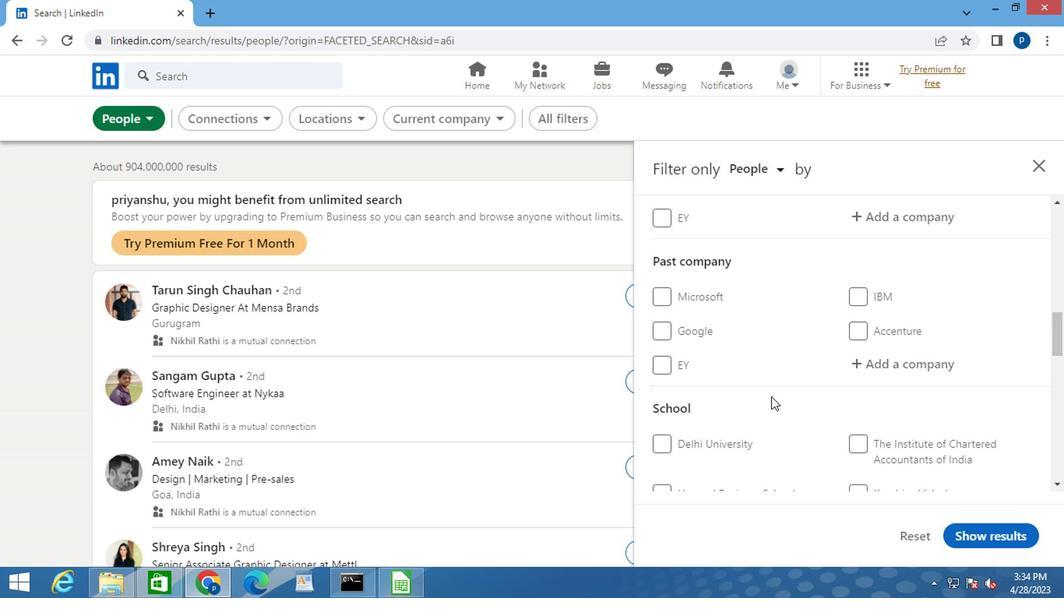 
Action: Mouse moved to (889, 293)
Screenshot: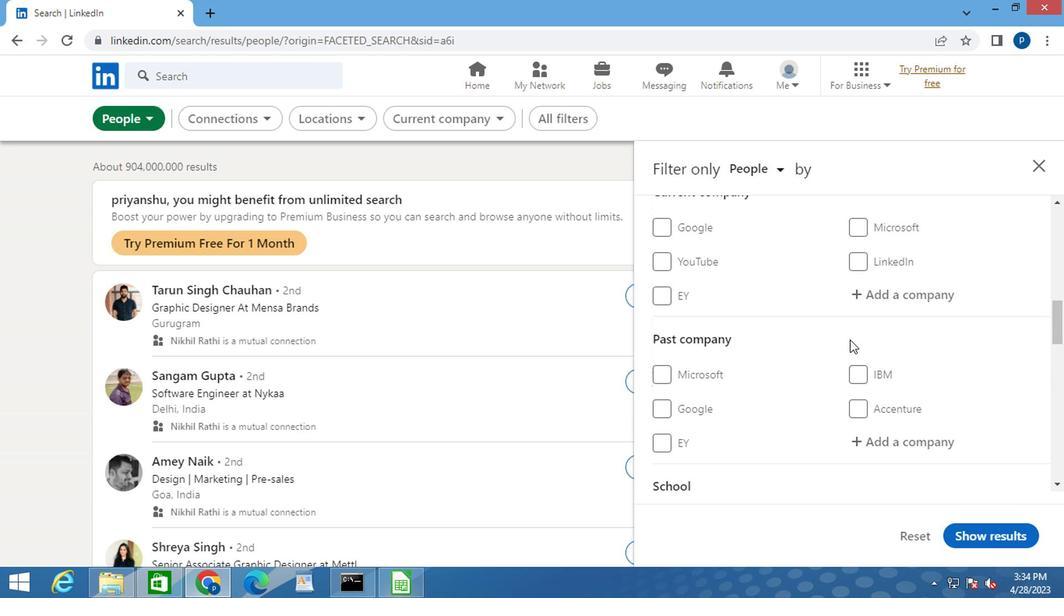 
Action: Mouse pressed left at (889, 293)
Screenshot: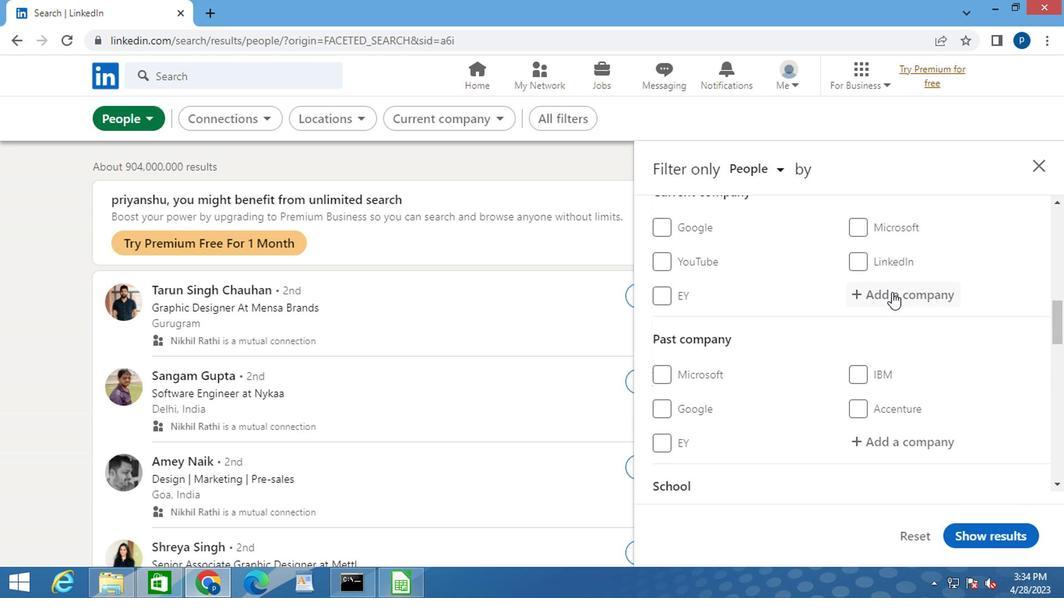 
Action: Key pressed <Key.caps_lock>B<Key.caps_lock>
Screenshot: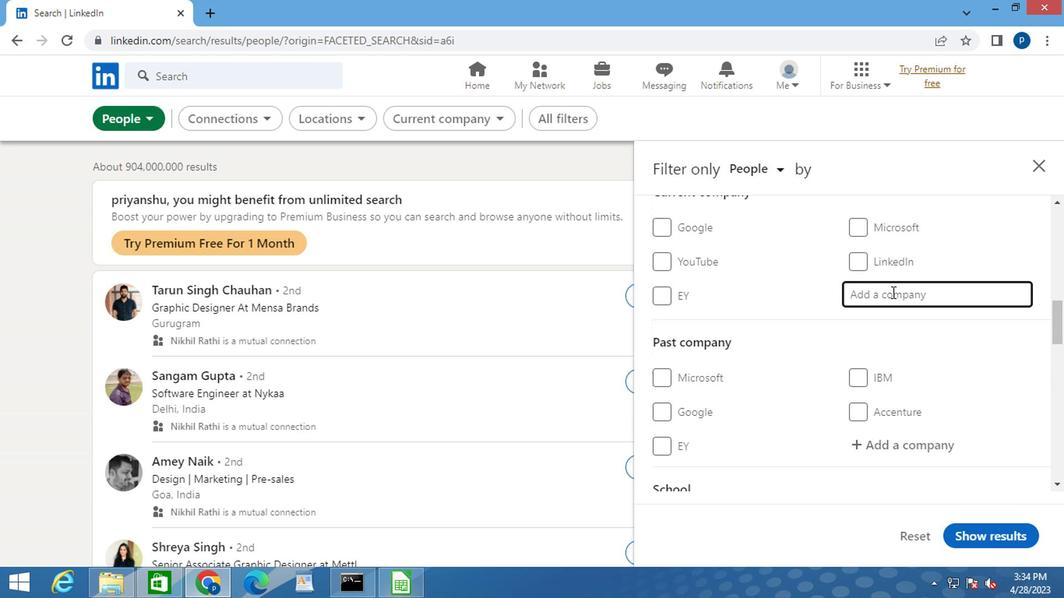 
Action: Mouse moved to (889, 293)
Screenshot: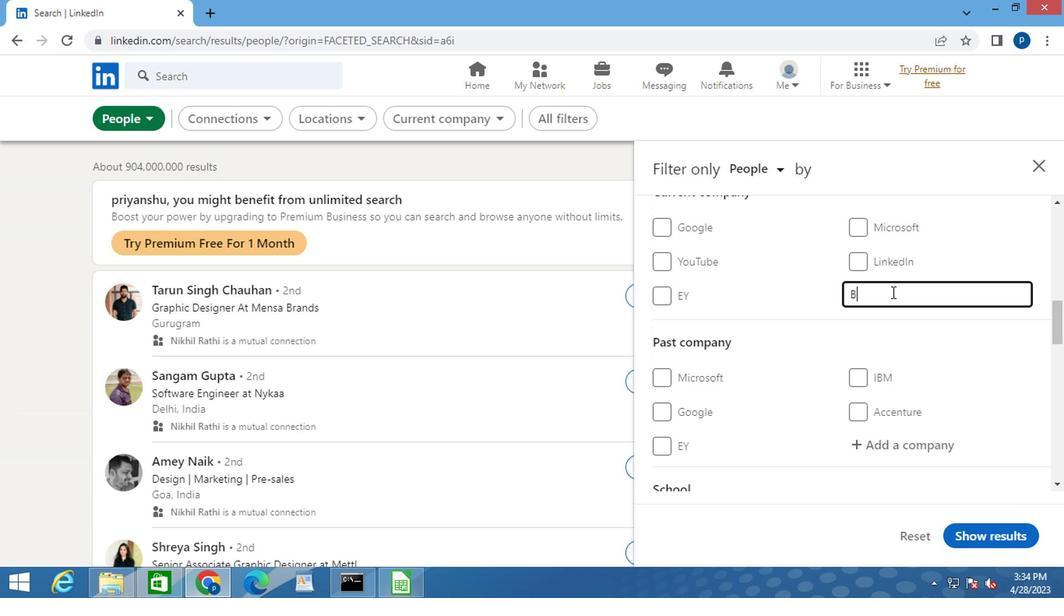 
Action: Key pressed ENTLE
Screenshot: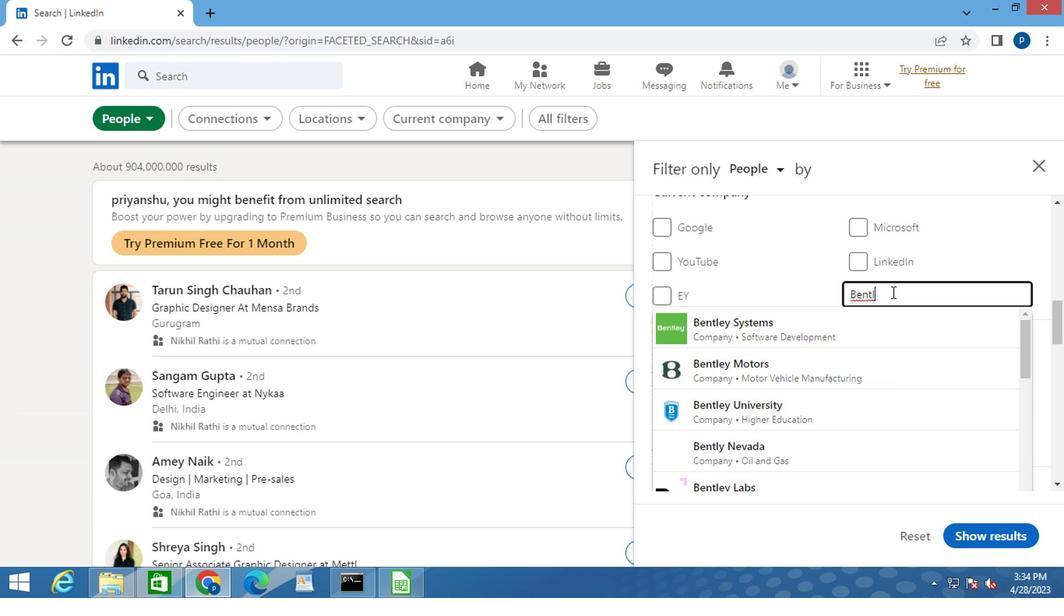 
Action: Mouse moved to (780, 331)
Screenshot: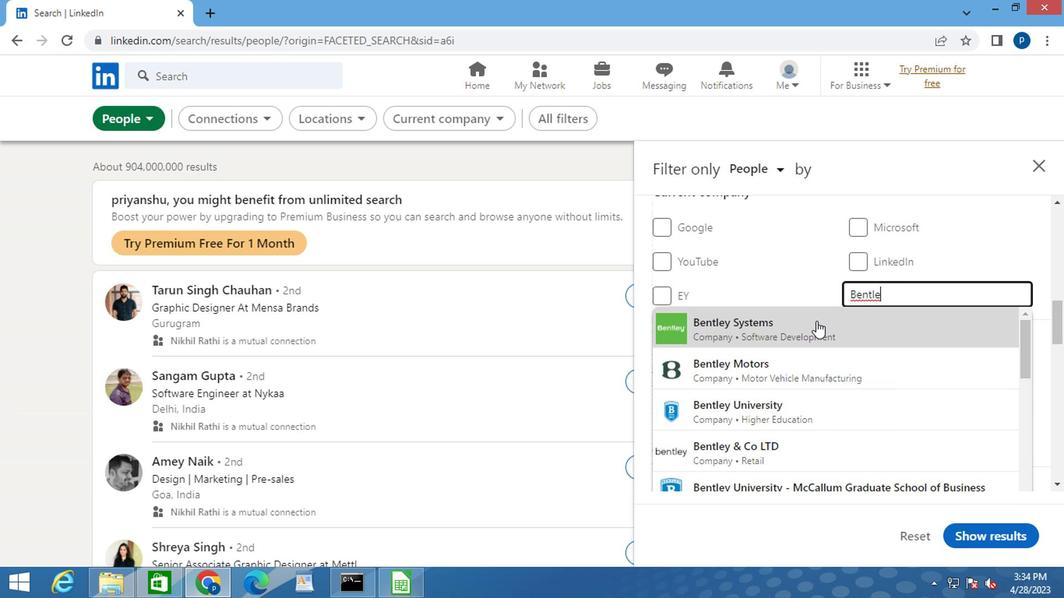 
Action: Mouse pressed left at (780, 331)
Screenshot: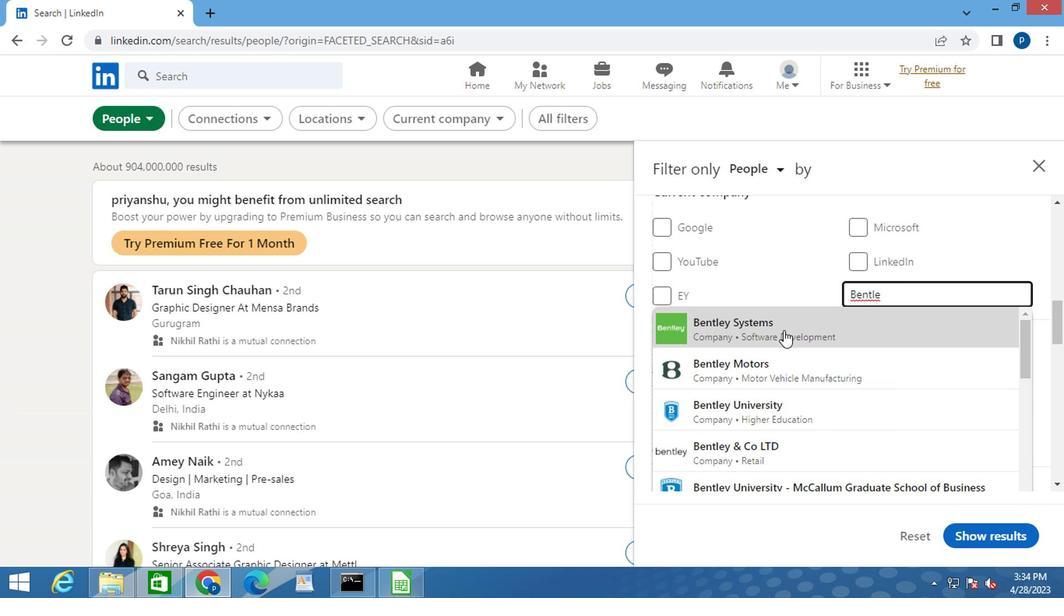 
Action: Mouse moved to (789, 368)
Screenshot: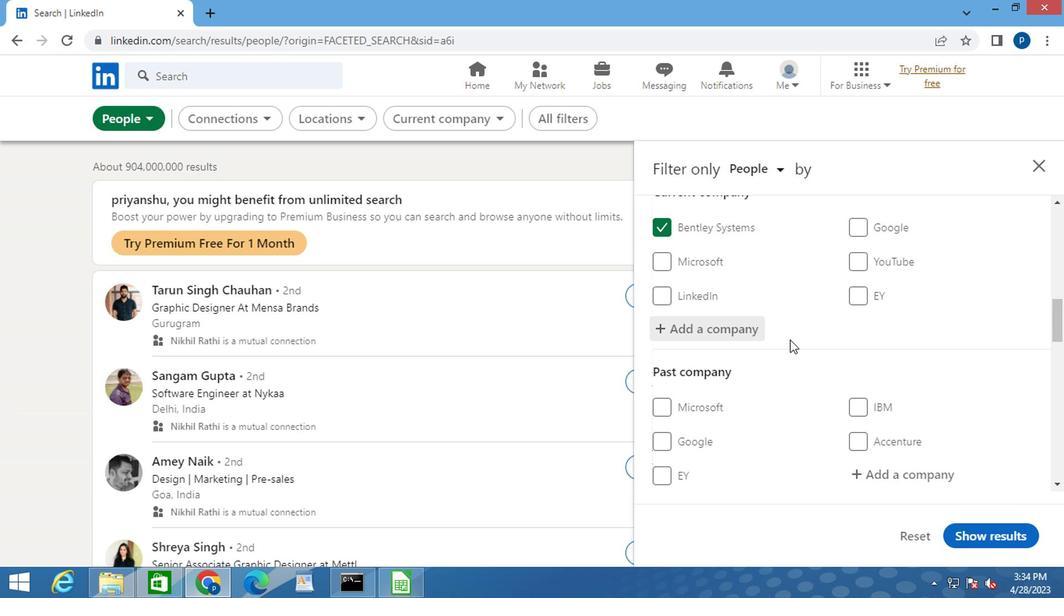 
Action: Mouse scrolled (789, 368) with delta (0, 0)
Screenshot: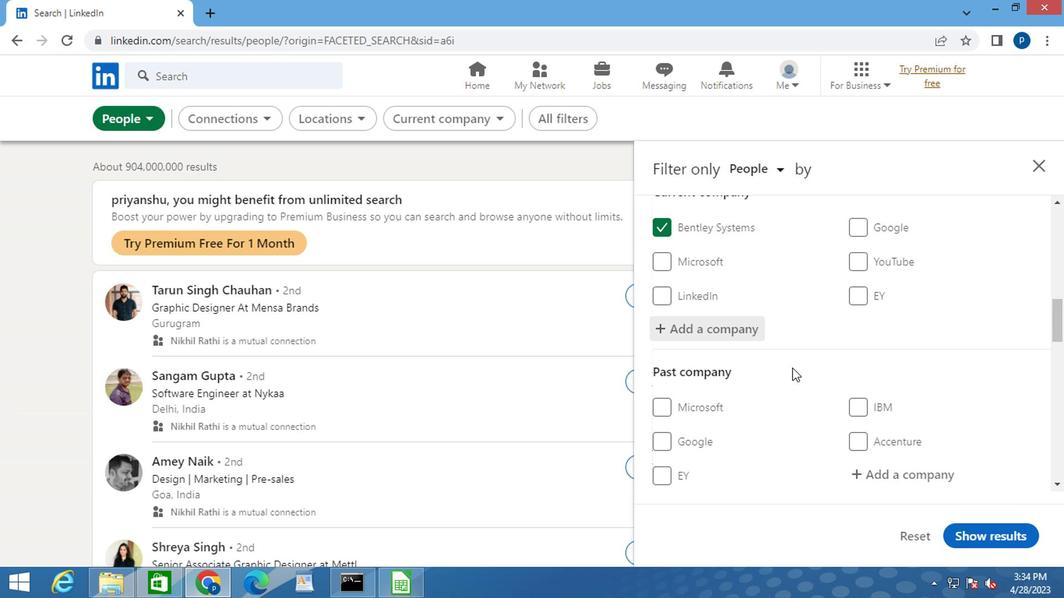 
Action: Mouse scrolled (789, 368) with delta (0, 0)
Screenshot: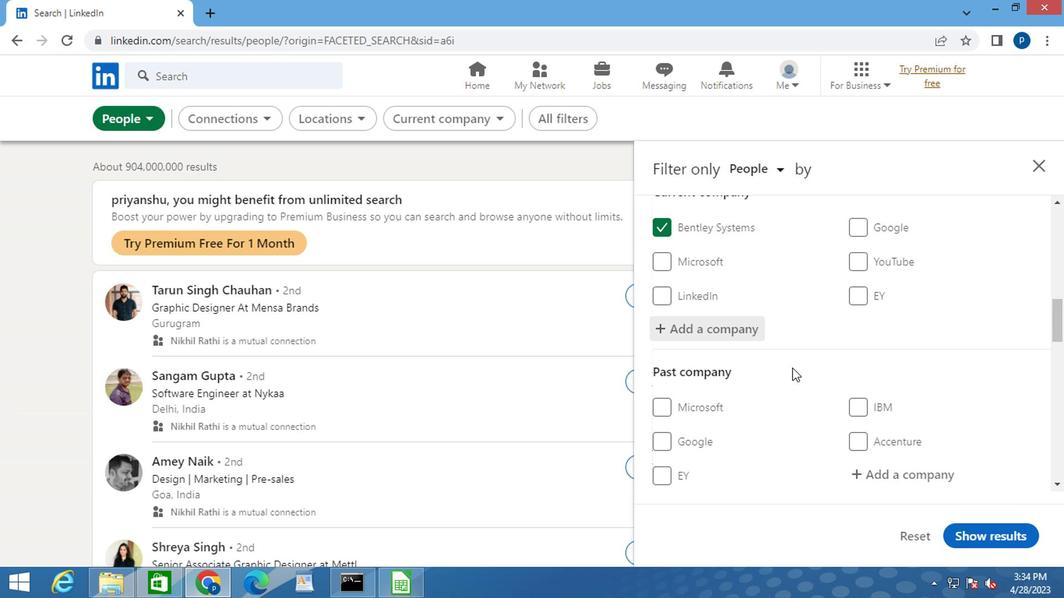 
Action: Mouse moved to (805, 368)
Screenshot: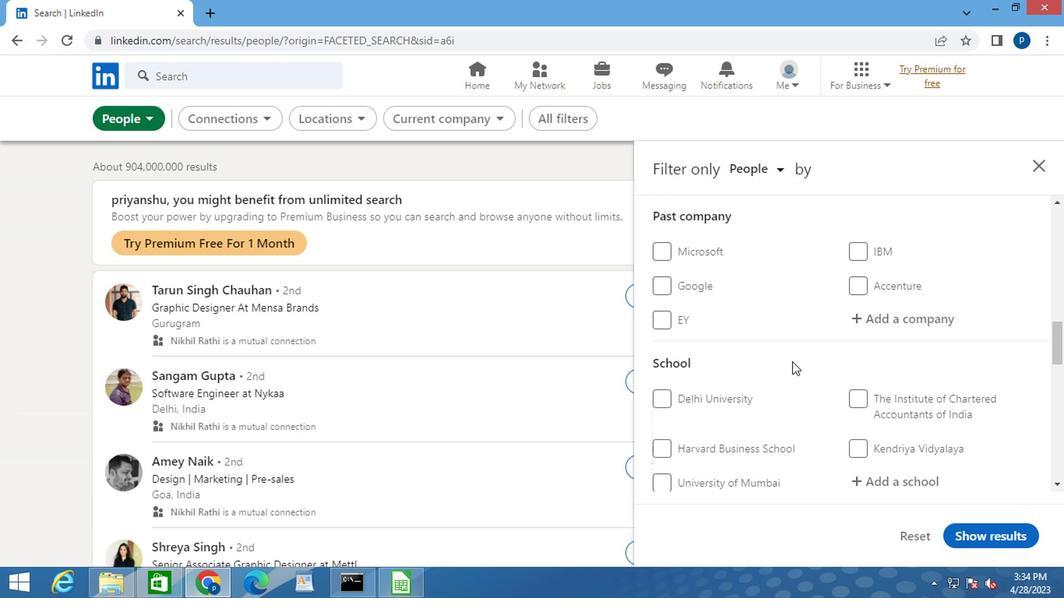 
Action: Mouse scrolled (805, 367) with delta (0, 0)
Screenshot: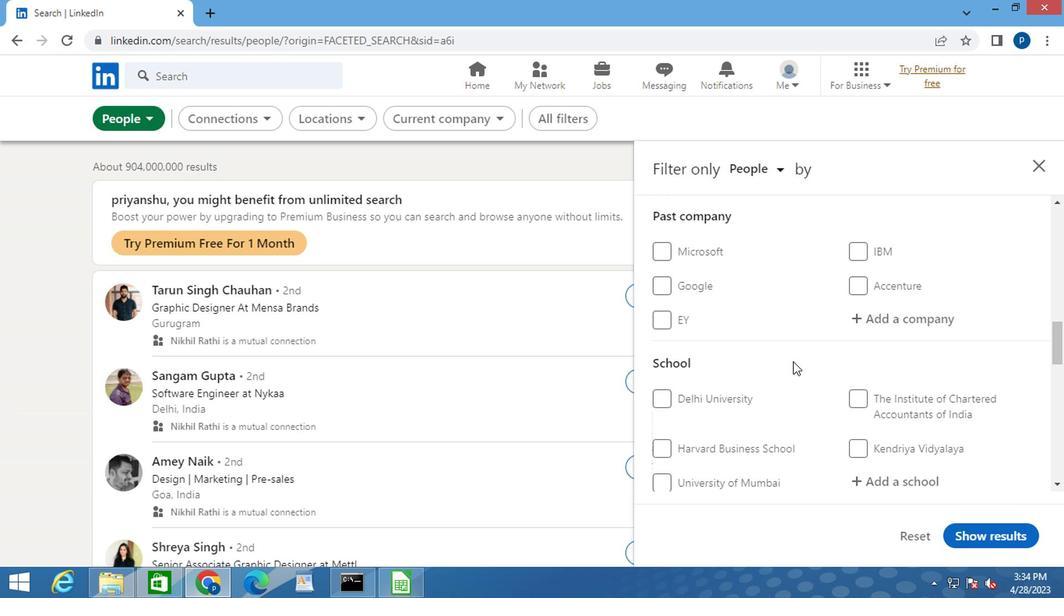 
Action: Mouse moved to (864, 398)
Screenshot: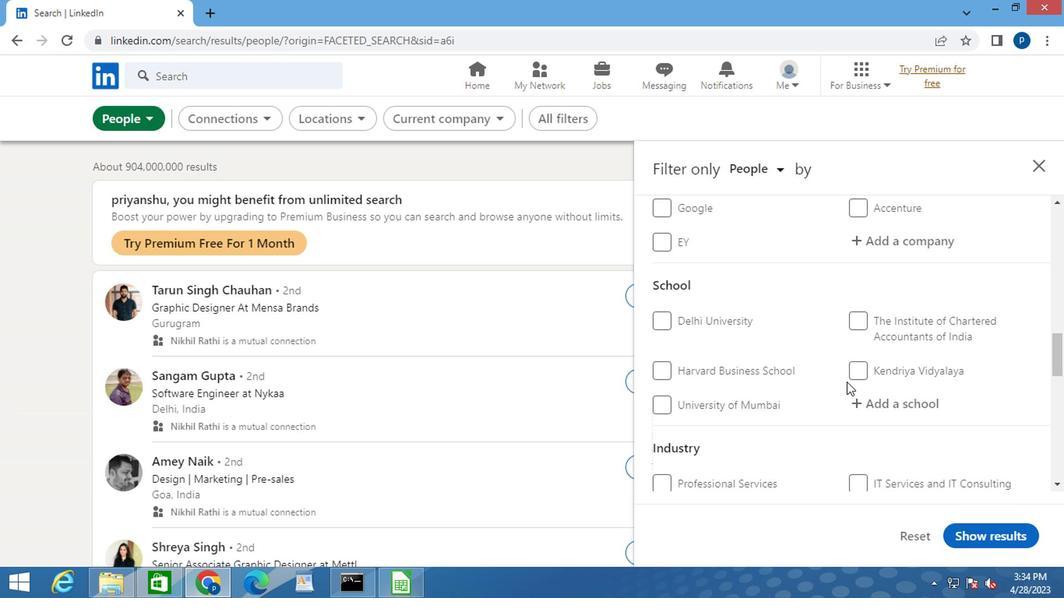 
Action: Mouse pressed left at (864, 398)
Screenshot: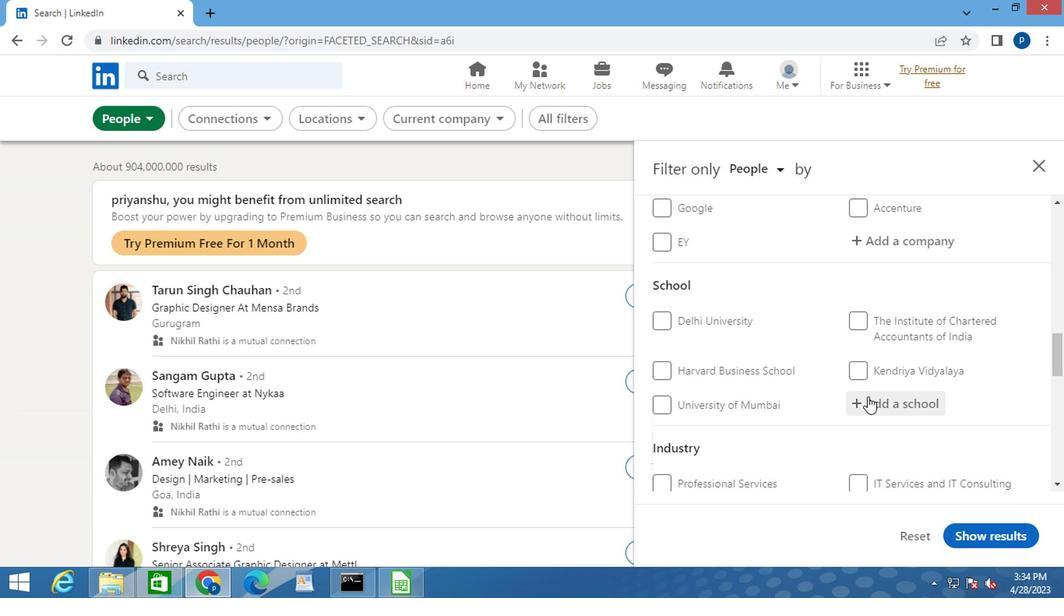
Action: Mouse moved to (865, 398)
Screenshot: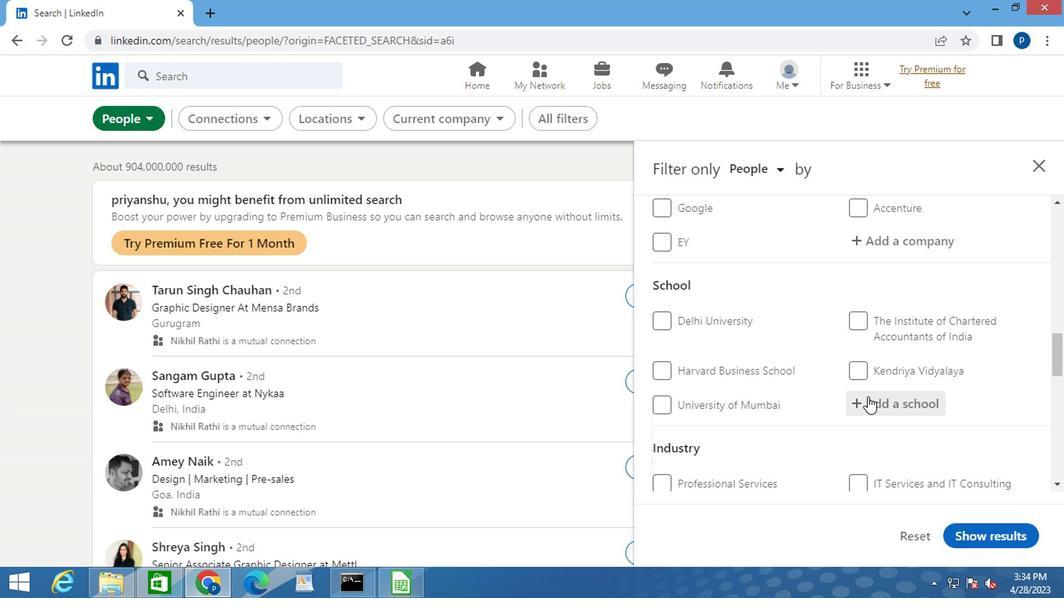 
Action: Key pressed <Key.caps_lock>A<Key.caps_lock>MRITSAR<Key.space><Key.caps_lock>C<Key.caps_lock>OLLEGE
Screenshot: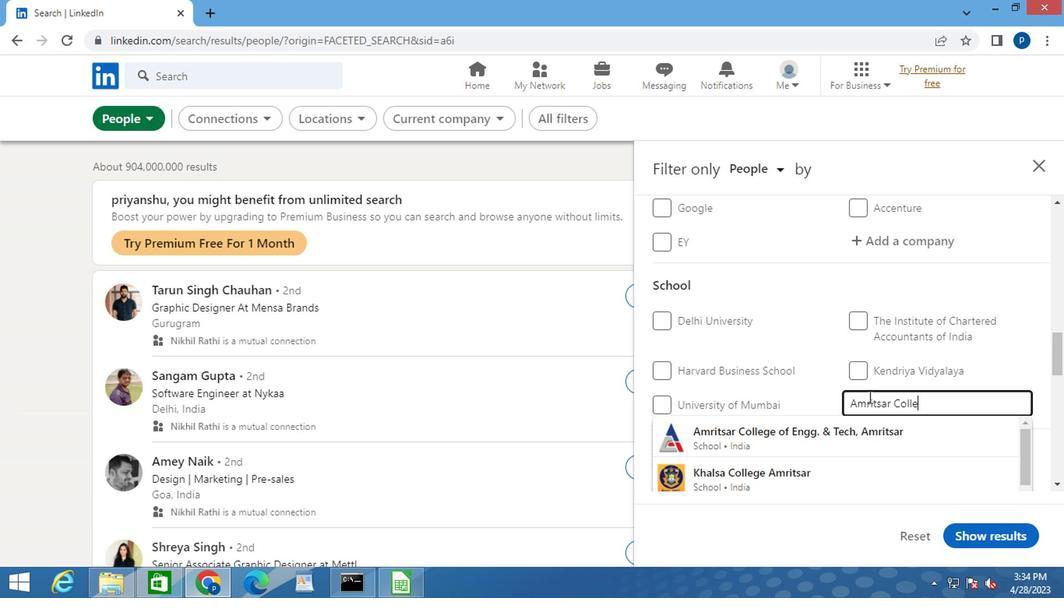 
Action: Mouse moved to (865, 400)
Screenshot: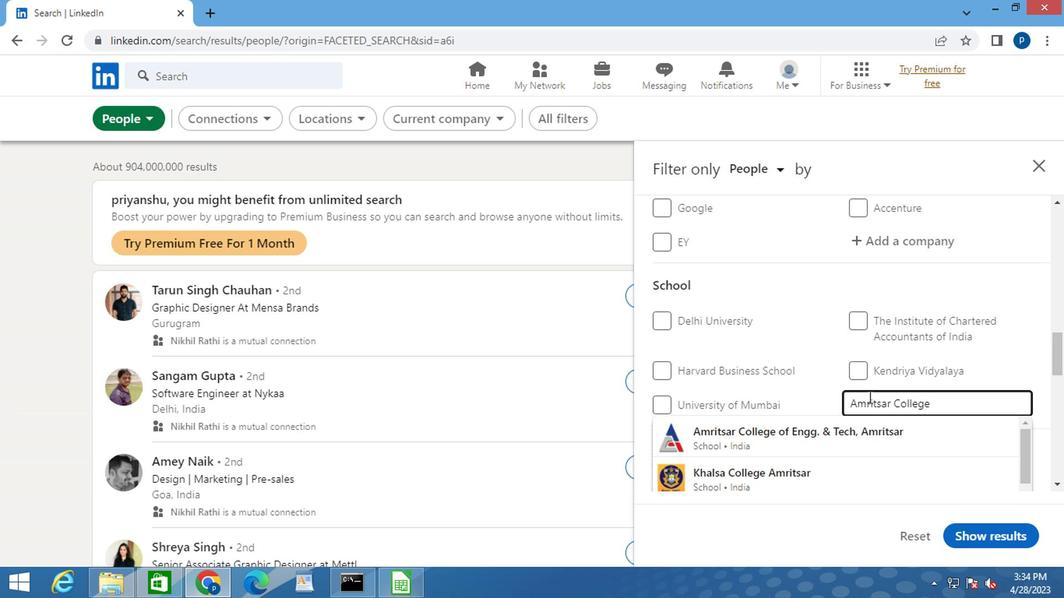 
Action: Key pressed <Key.space>OF<Key.space><Key.caps_lock>
Screenshot: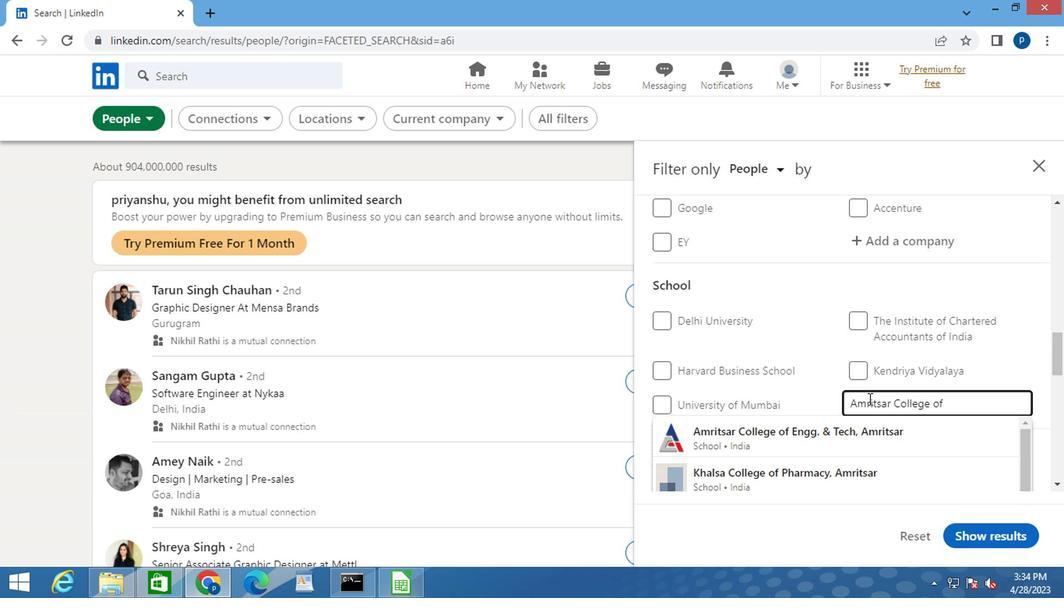 
Action: Mouse moved to (839, 436)
Screenshot: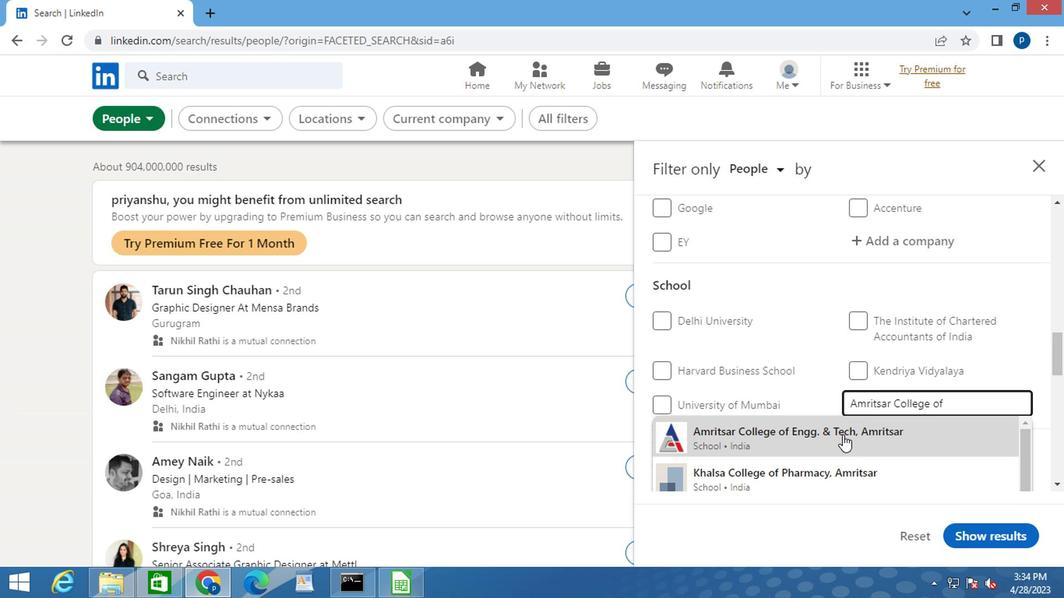 
Action: Mouse pressed left at (839, 436)
Screenshot: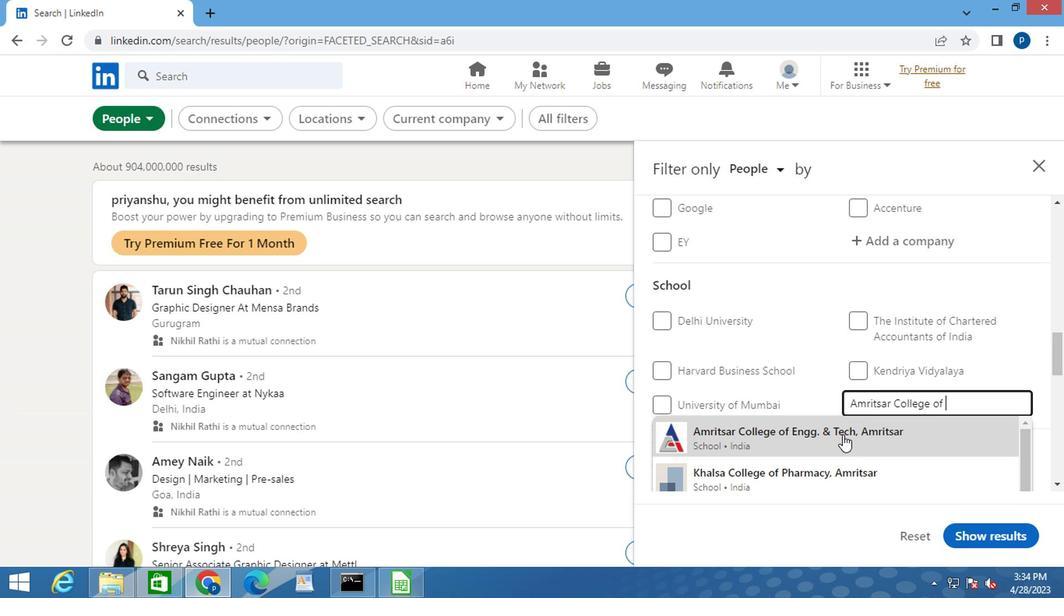 
Action: Mouse scrolled (839, 435) with delta (0, -1)
Screenshot: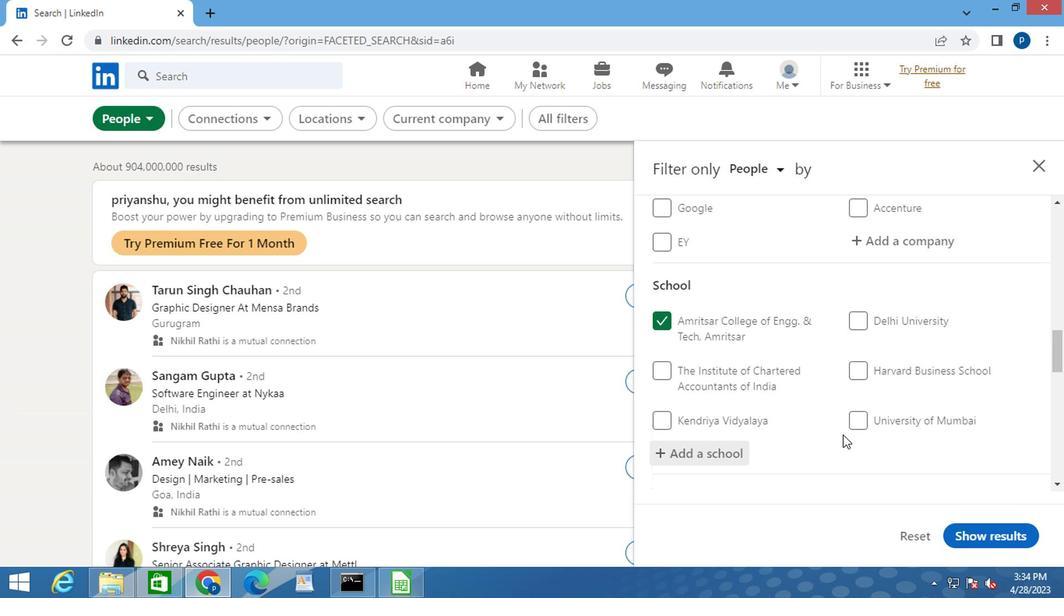 
Action: Mouse scrolled (839, 435) with delta (0, -1)
Screenshot: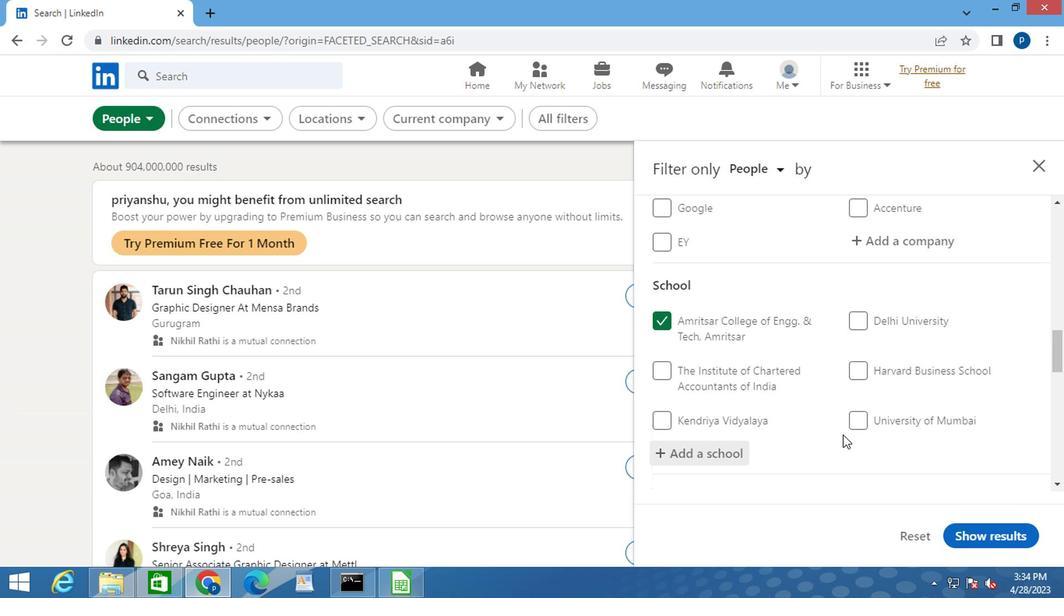 
Action: Mouse moved to (824, 422)
Screenshot: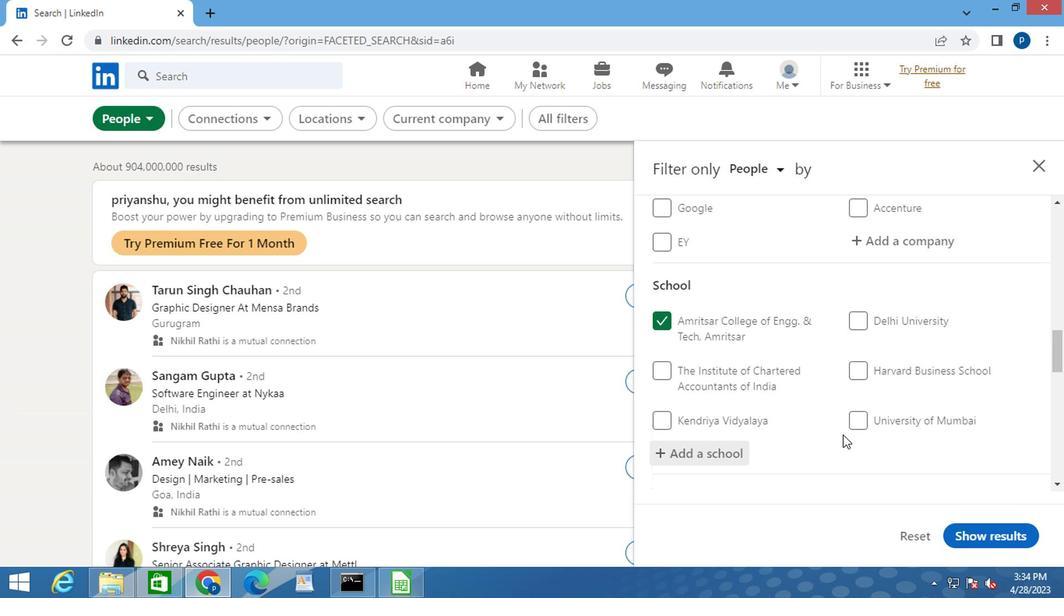 
Action: Mouse scrolled (824, 421) with delta (0, -1)
Screenshot: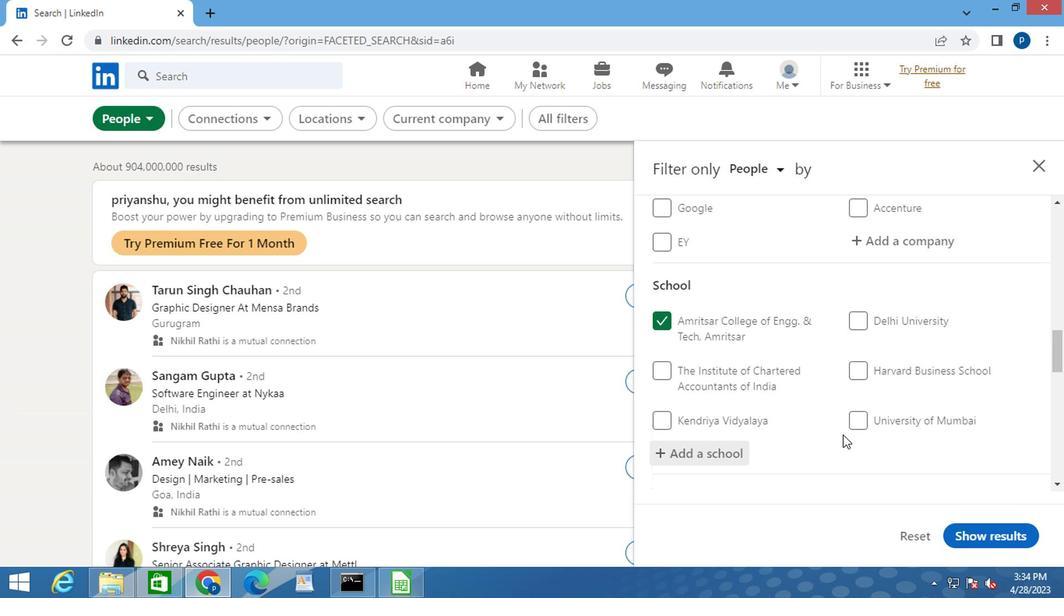
Action: Mouse moved to (900, 379)
Screenshot: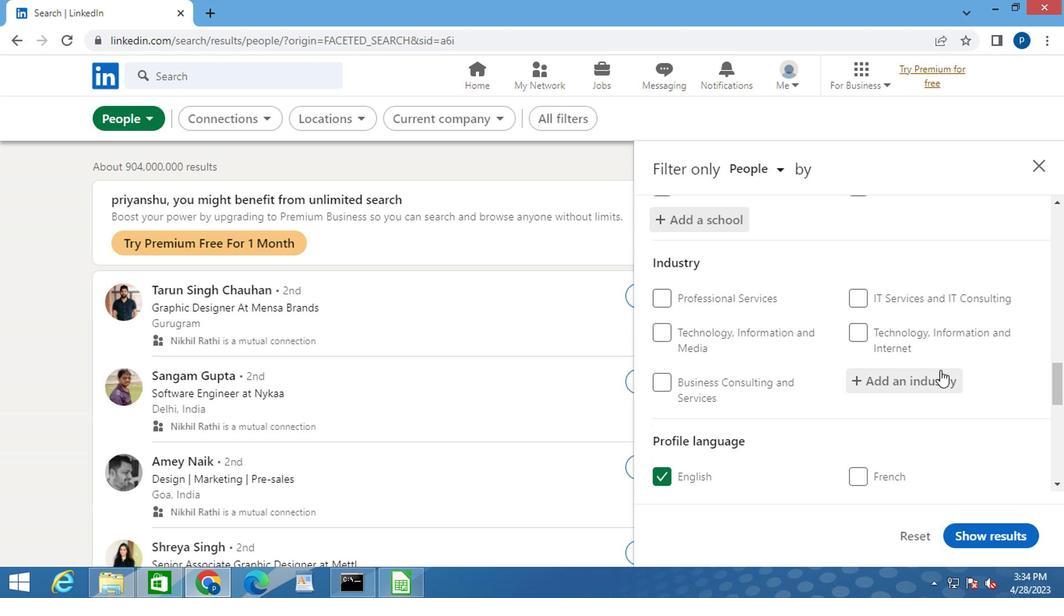 
Action: Mouse pressed left at (900, 379)
Screenshot: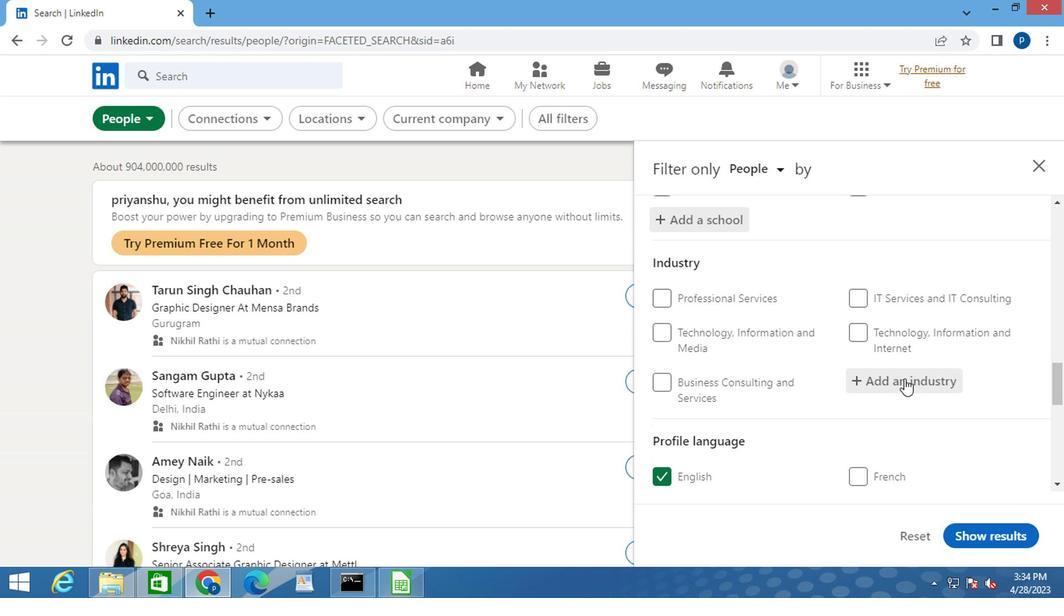 
Action: Key pressed <Key.caps_lock>H<Key.caps_lock>OLDING<Key.space><Key.caps_lock>C<Key.caps_lock>AM<Key.backspace><Key.backspace><Key.backspace><Key.backspace><Key.backspace><Key.backspace><Key.backspace><Key.backspace><Key.backspace><Key.backspace><Key.backspace><Key.backspace><Key.backspace><Key.backspace><Key.backspace><Key.backspace><Key.backspace><Key.backspace><Key.backspace><Key.backspace><Key.backspace><Key.backspace><Key.backspace><Key.backspace><Key.backspace>H<Key.caps_lock>OLDING<Key.space>
Screenshot: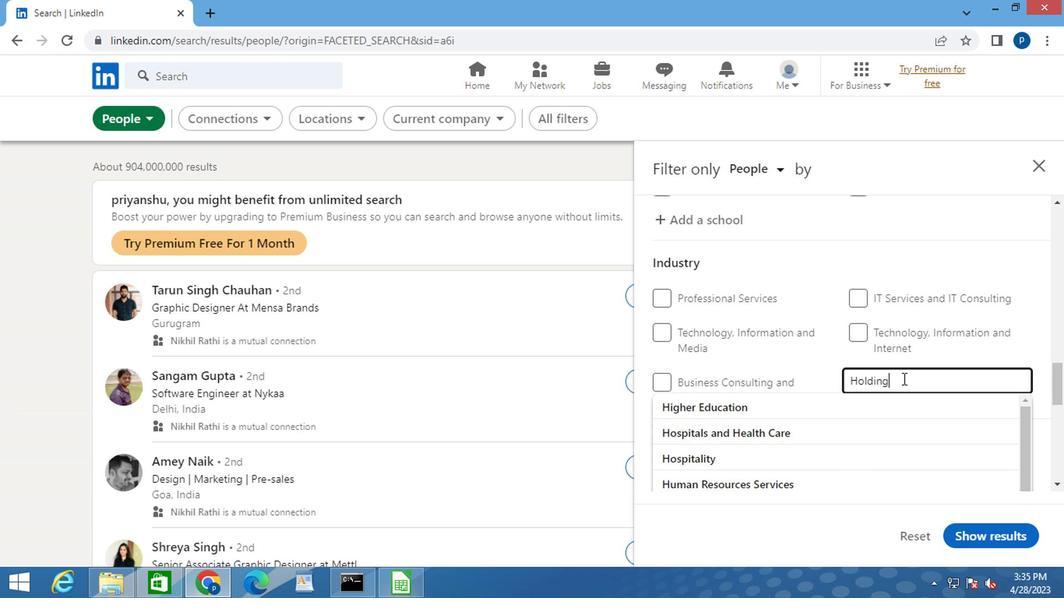 
Action: Mouse moved to (740, 410)
Screenshot: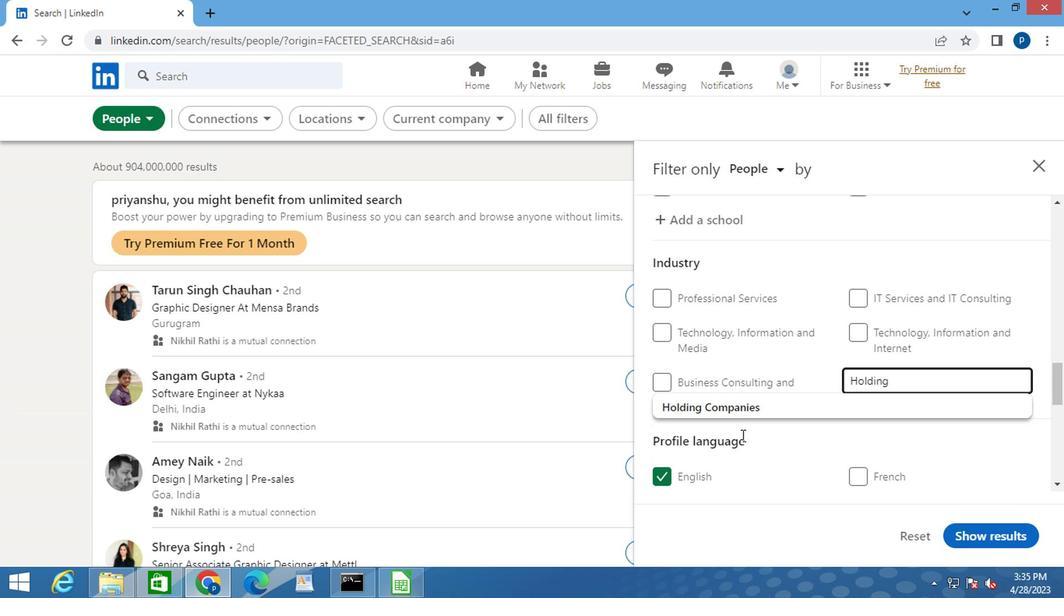 
Action: Mouse pressed left at (740, 410)
Screenshot: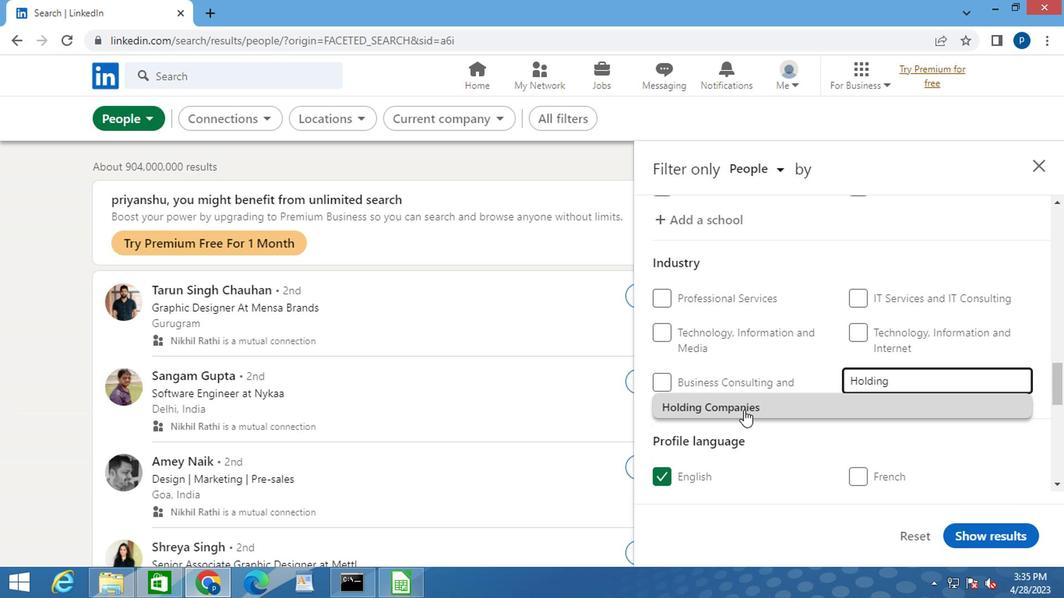 
Action: Mouse scrolled (740, 410) with delta (0, 0)
Screenshot: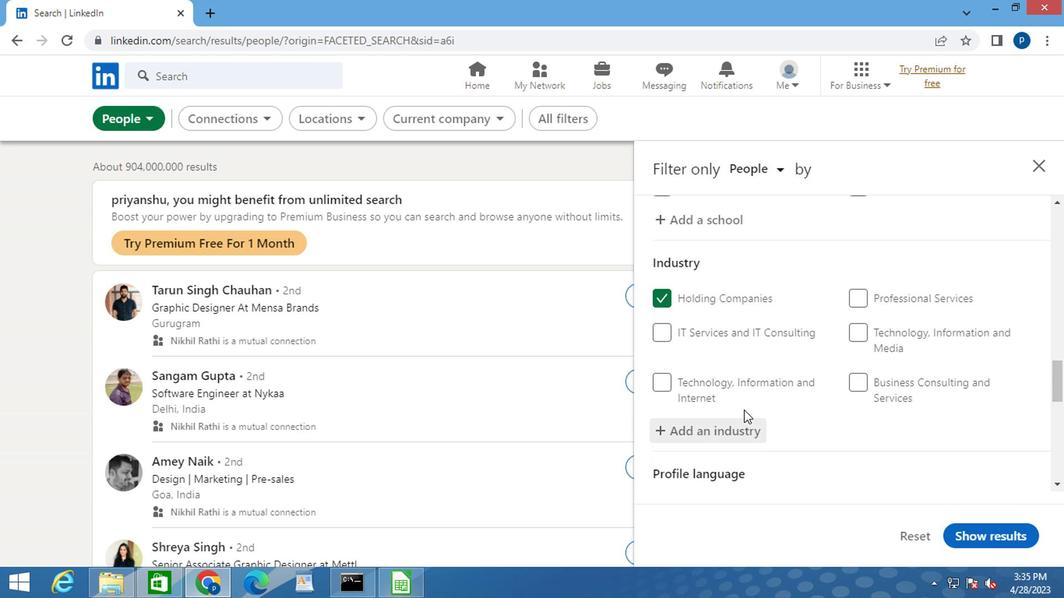 
Action: Mouse scrolled (740, 410) with delta (0, 0)
Screenshot: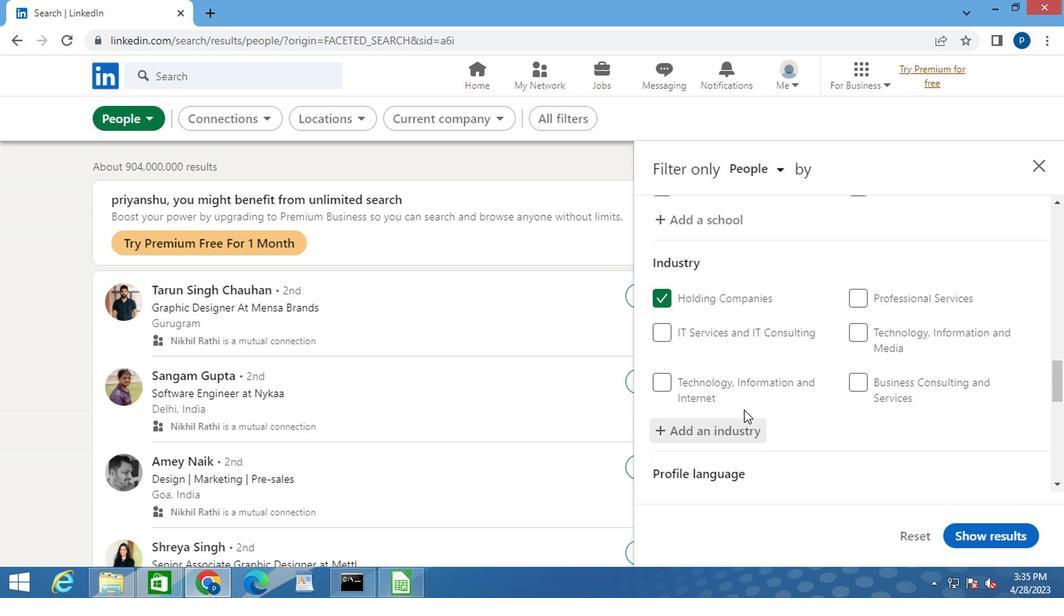 
Action: Mouse scrolled (740, 410) with delta (0, 0)
Screenshot: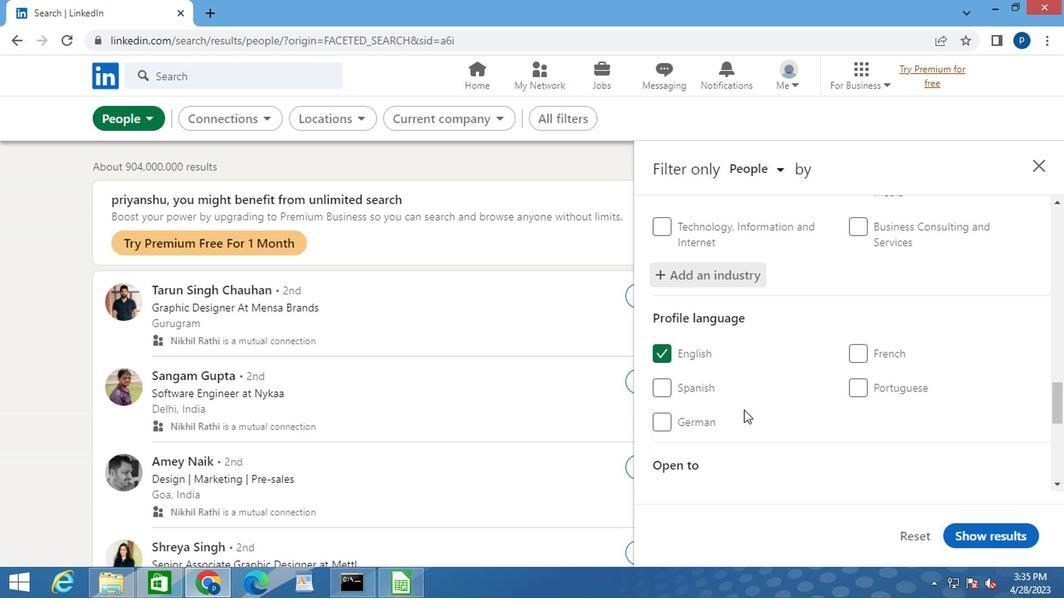 
Action: Mouse moved to (740, 410)
Screenshot: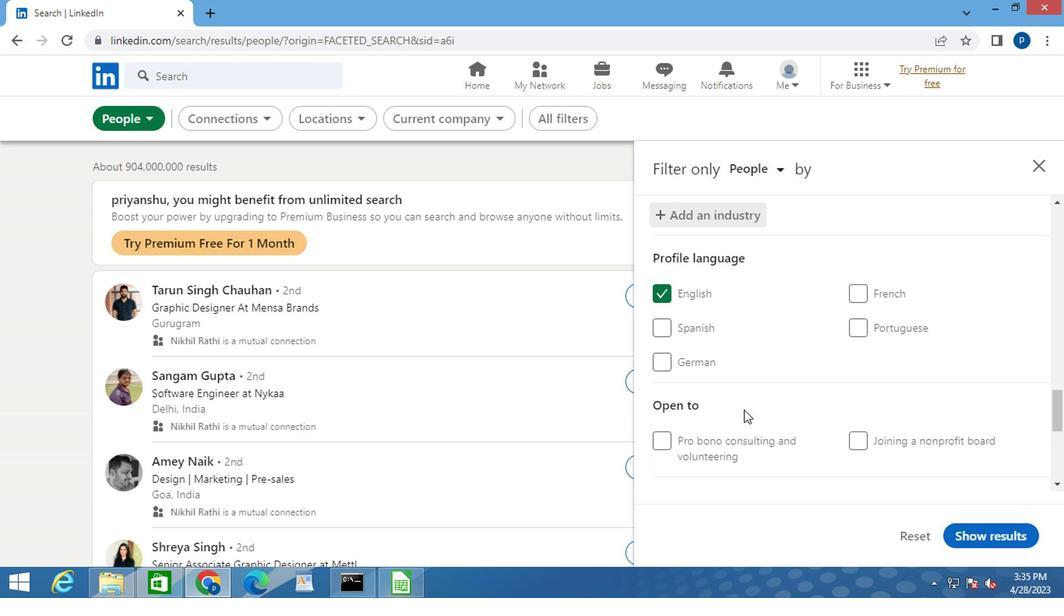
Action: Mouse scrolled (740, 409) with delta (0, 0)
Screenshot: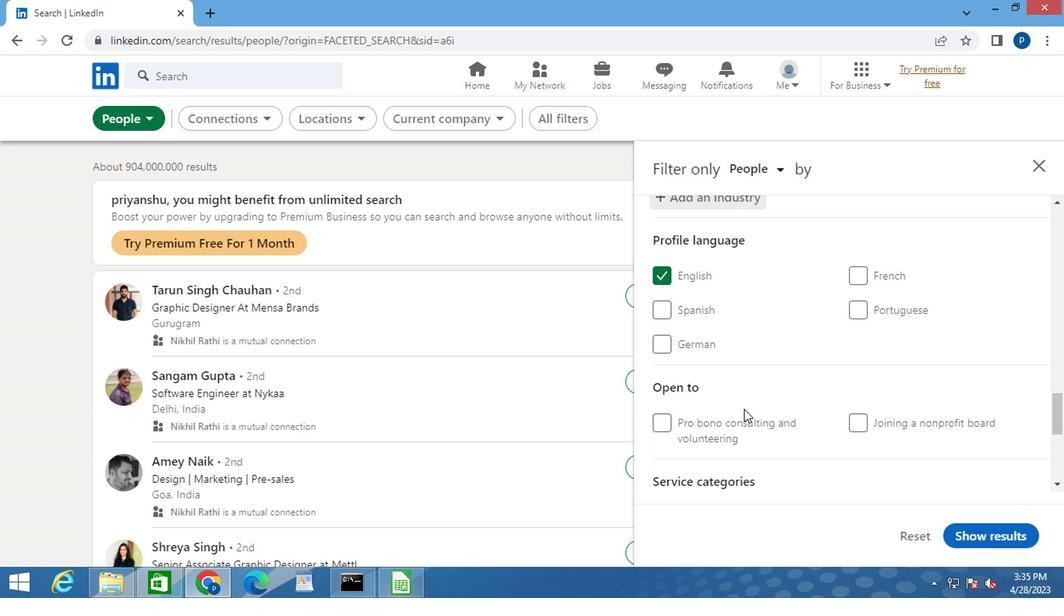 
Action: Mouse moved to (757, 450)
Screenshot: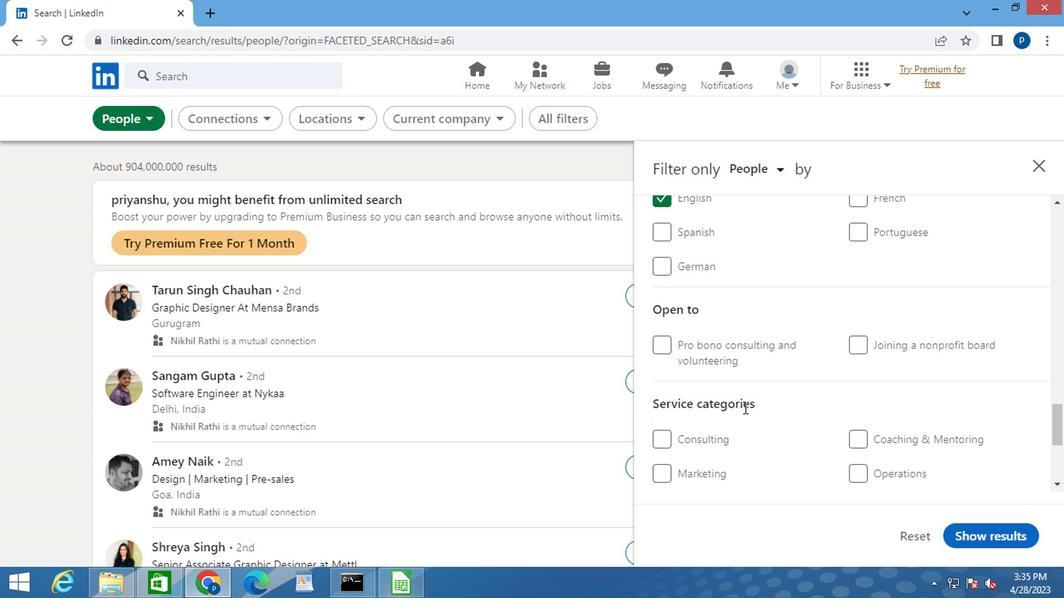 
Action: Mouse scrolled (757, 450) with delta (0, 0)
Screenshot: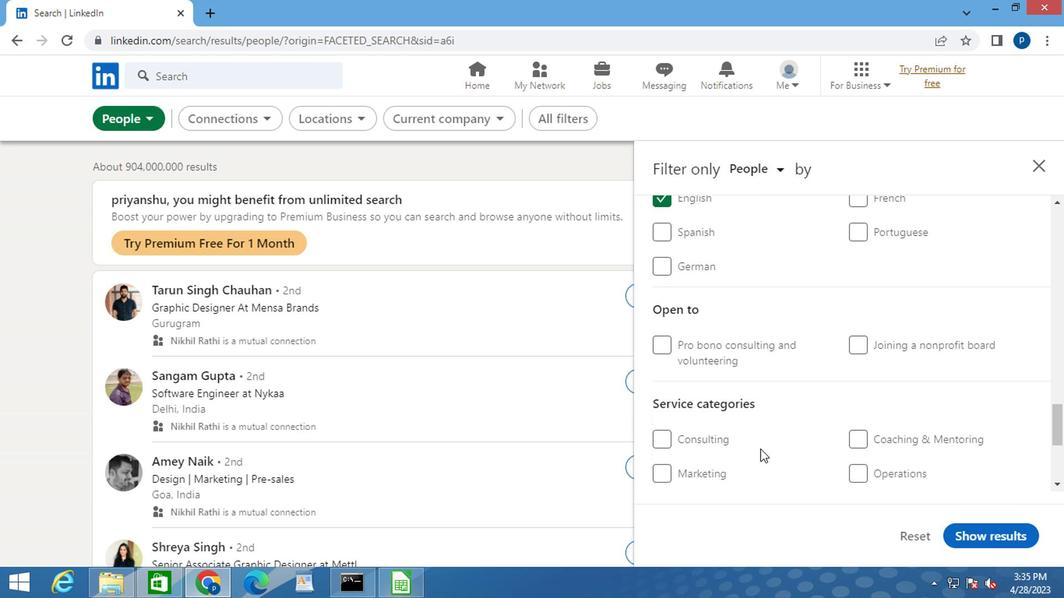 
Action: Mouse scrolled (757, 450) with delta (0, 0)
Screenshot: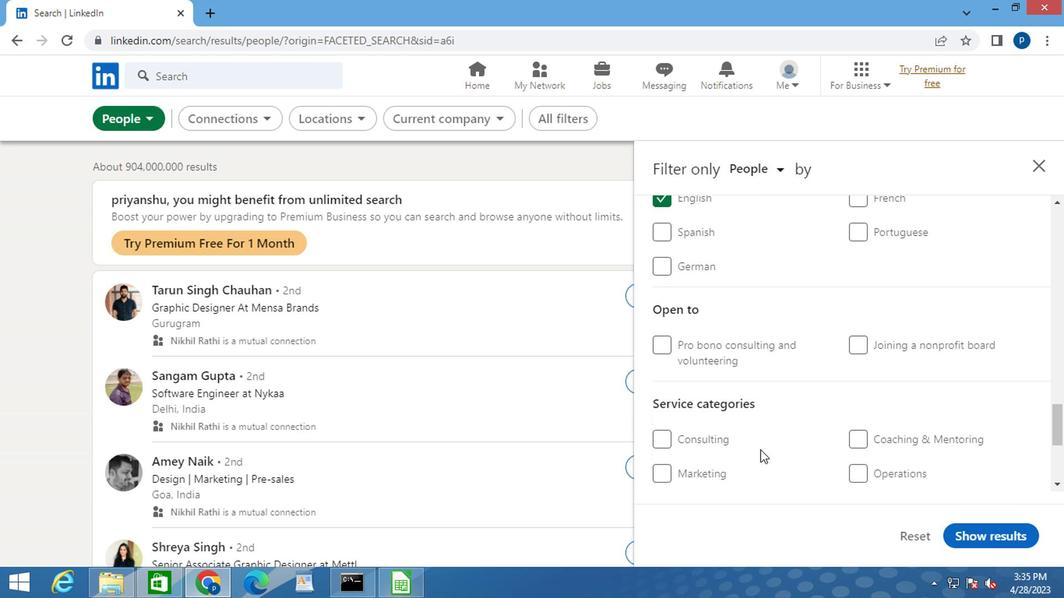 
Action: Mouse moved to (868, 349)
Screenshot: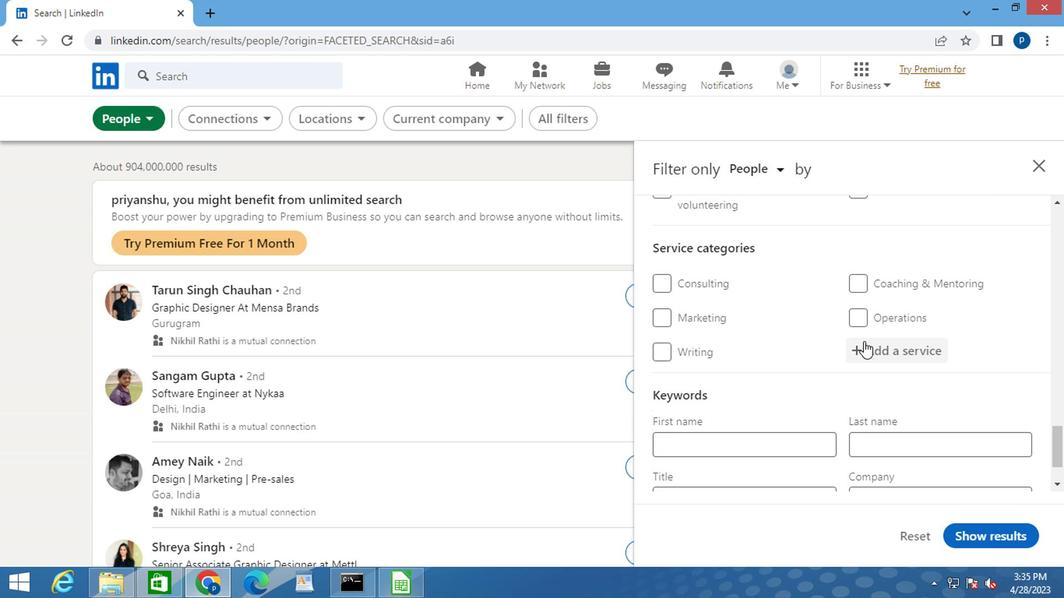 
Action: Mouse pressed left at (868, 349)
Screenshot: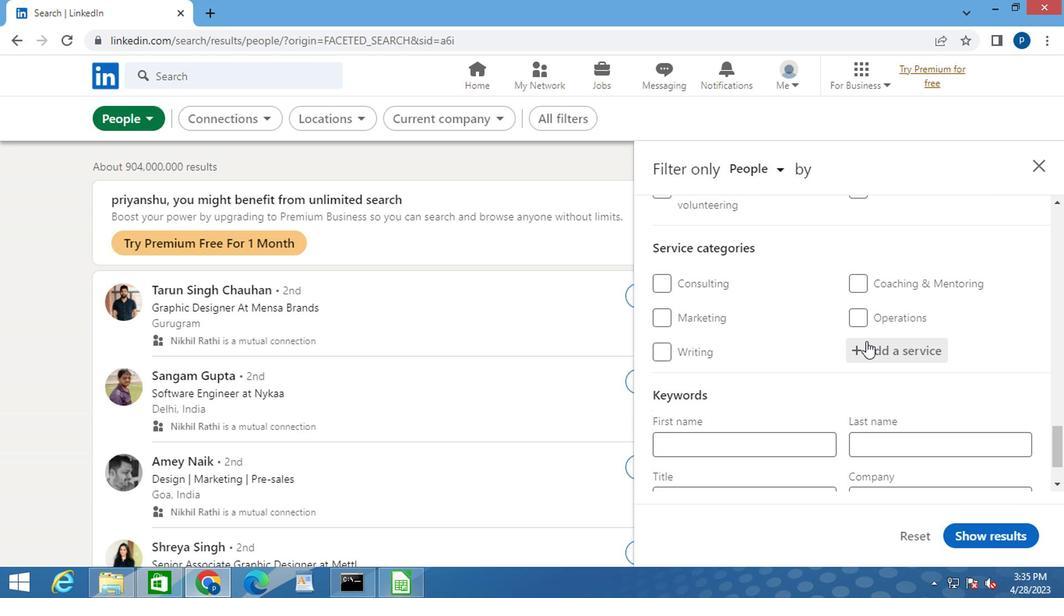 
Action: Mouse pressed left at (868, 349)
Screenshot: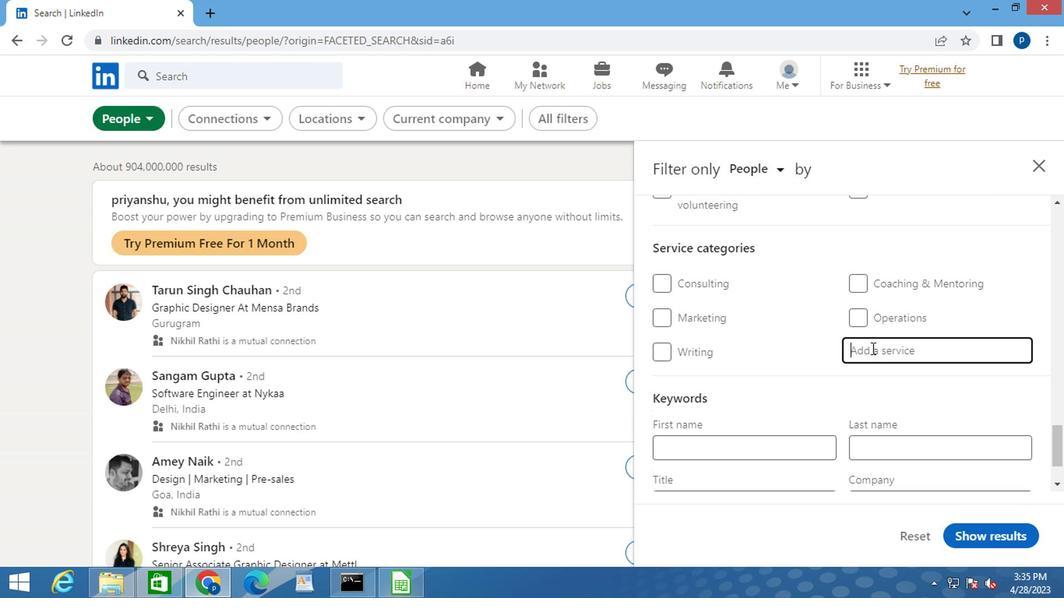 
Action: Key pressed <Key.caps_lock><Key.caps_lock>I<Key.caps_lock>OS
Screenshot: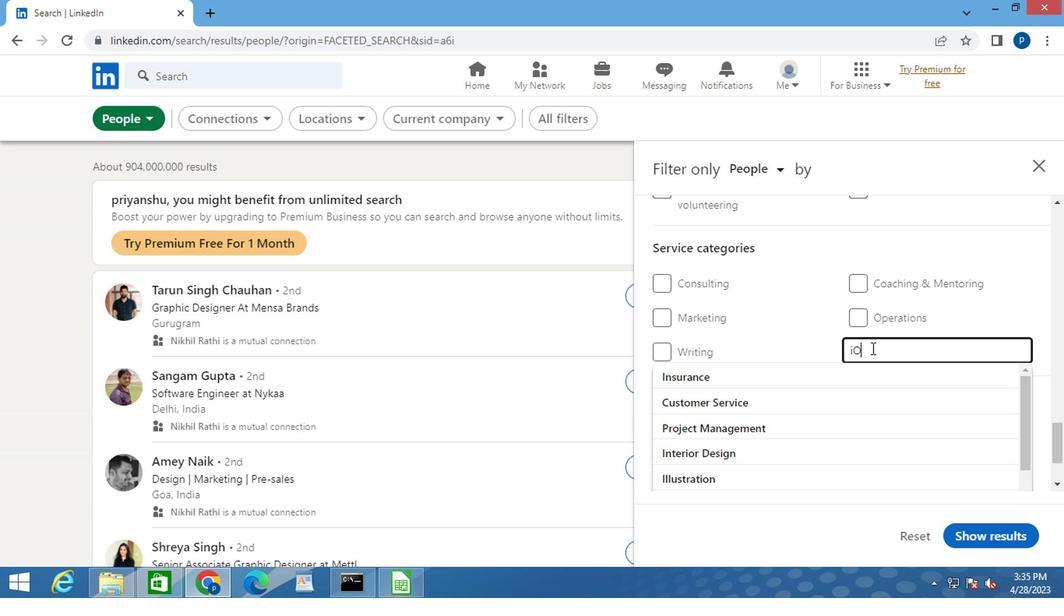 
Action: Mouse moved to (737, 379)
Screenshot: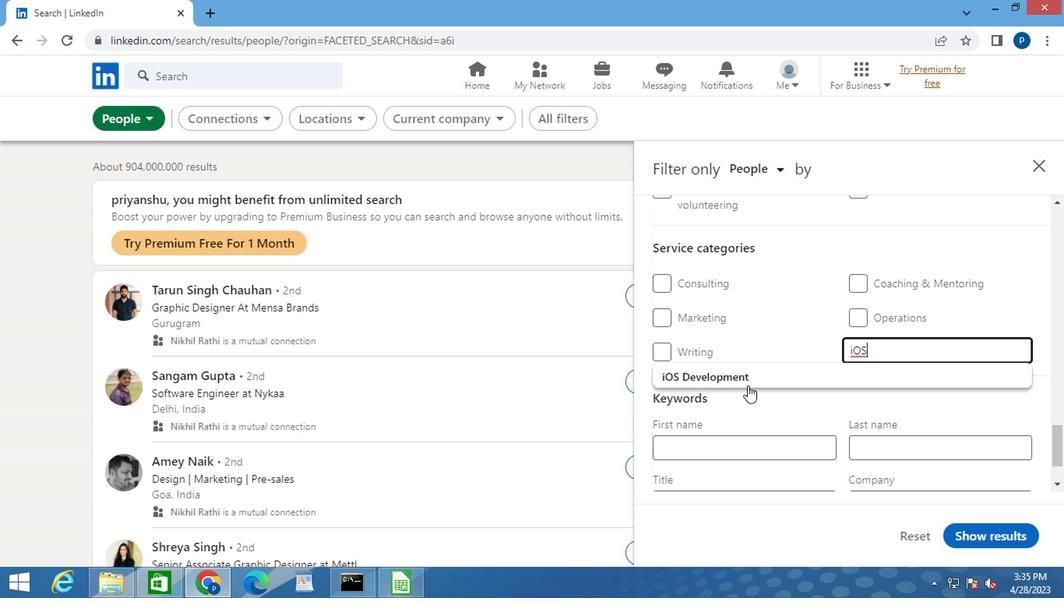 
Action: Mouse pressed left at (737, 379)
Screenshot: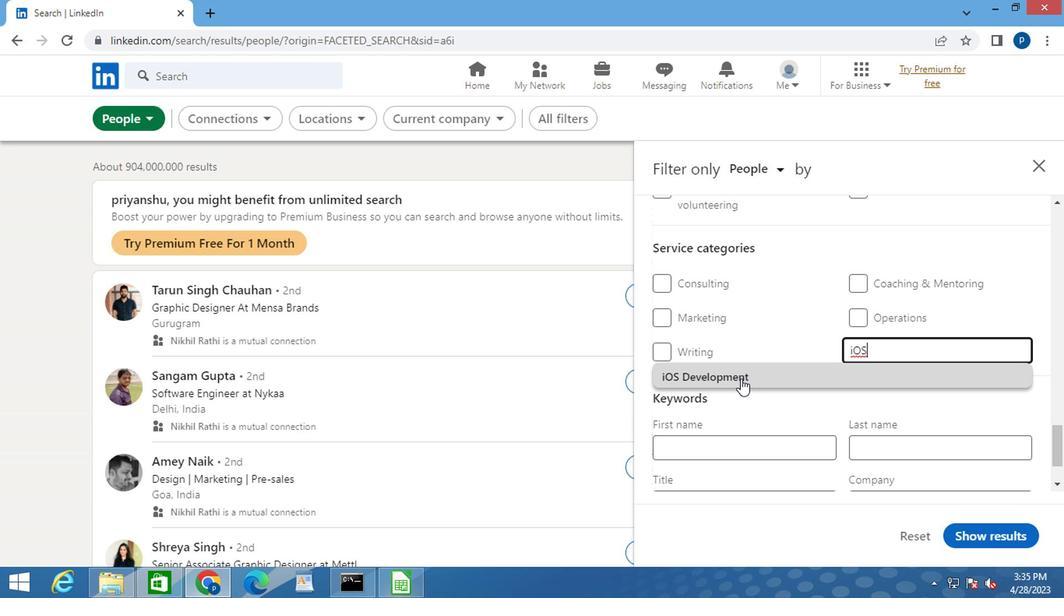 
Action: Mouse moved to (737, 379)
Screenshot: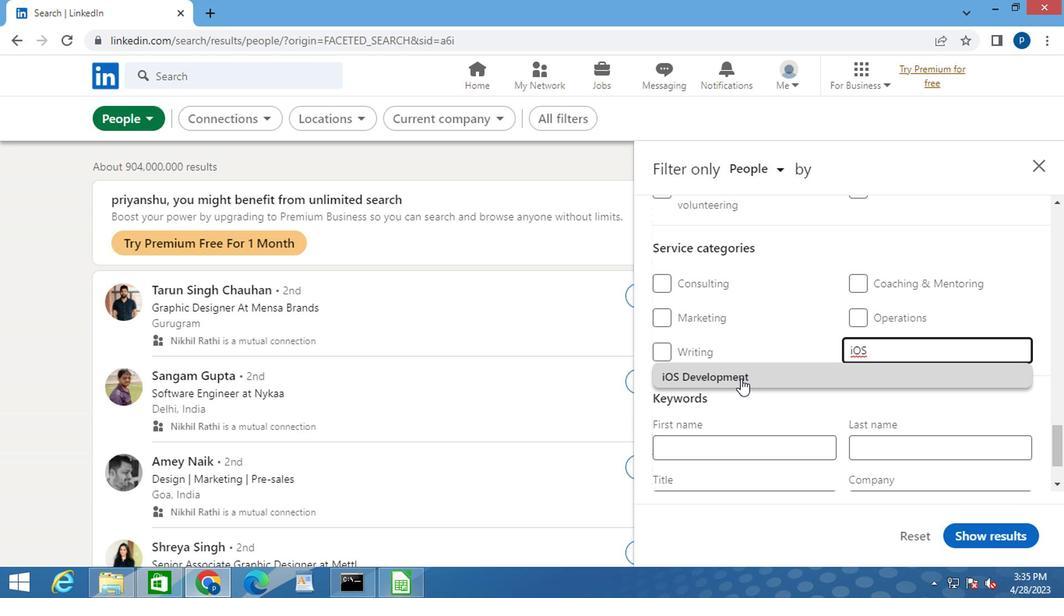 
Action: Mouse scrolled (737, 378) with delta (0, -1)
Screenshot: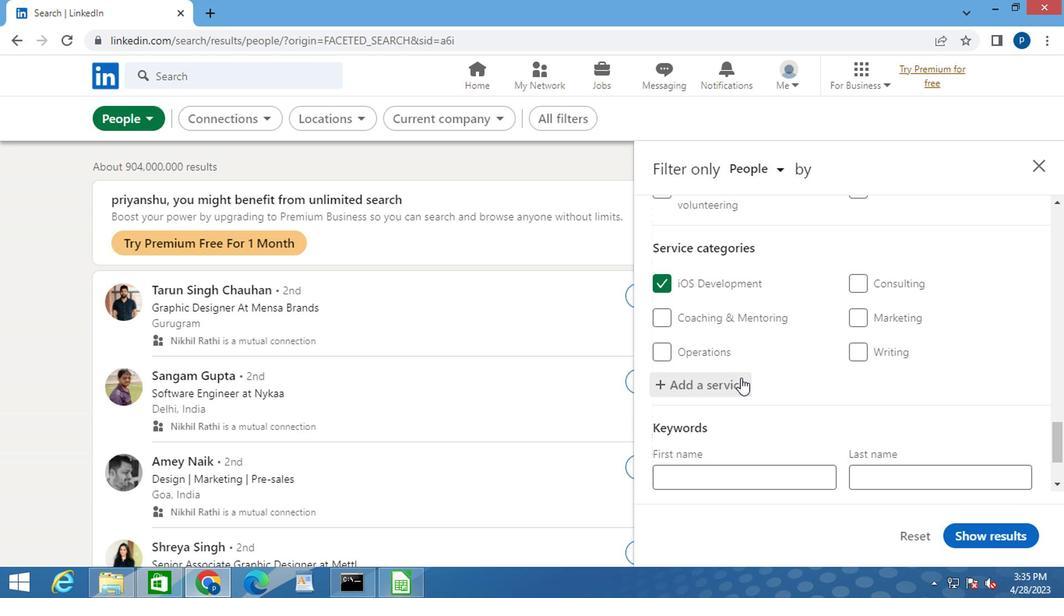 
Action: Mouse scrolled (737, 378) with delta (0, -1)
Screenshot: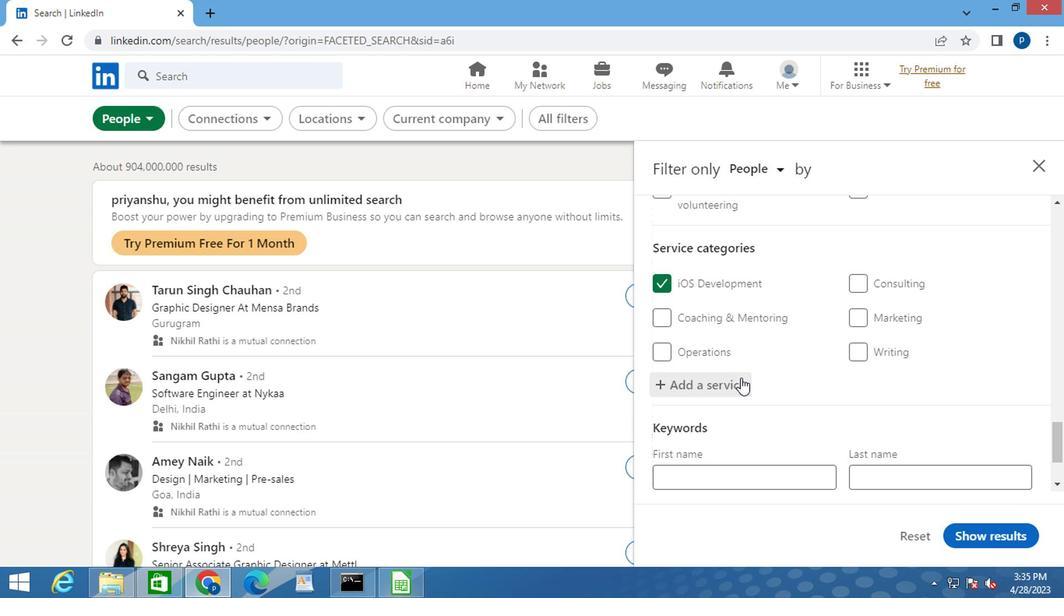 
Action: Mouse moved to (723, 421)
Screenshot: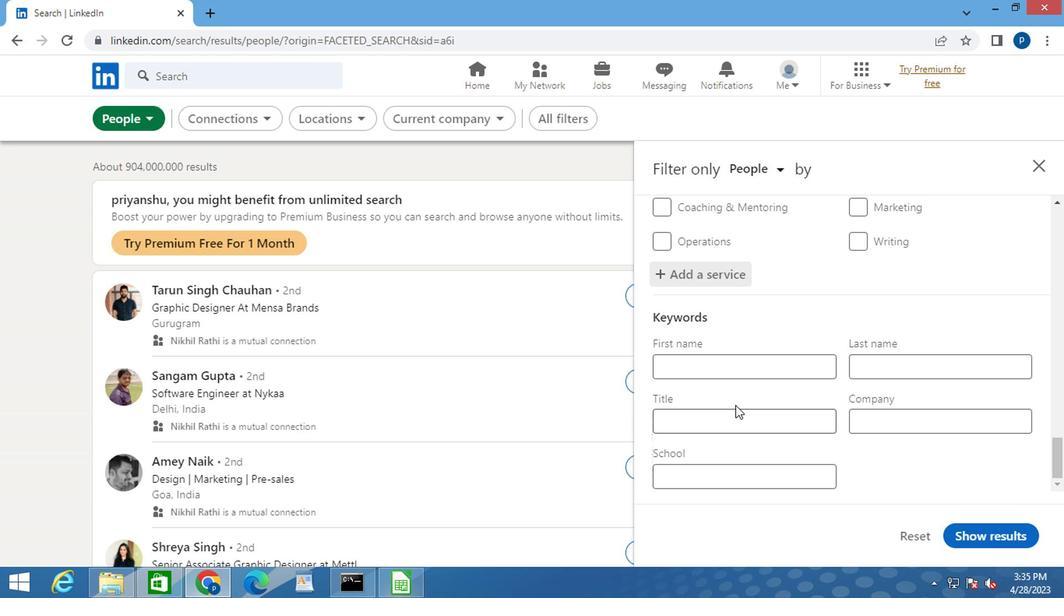 
Action: Mouse pressed left at (723, 421)
Screenshot: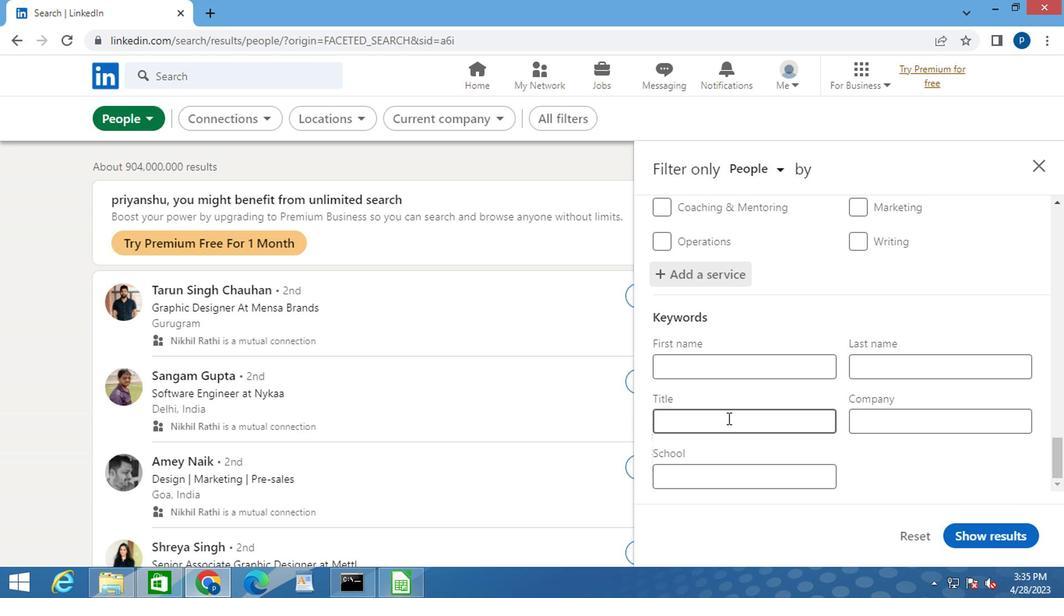 
Action: Key pressed <Key.caps_lock>M<Key.backspace><Key.caps_lock>M<Key.caps_lock>EDIA<Key.space><Key.caps_lock>R<Key.caps_lock>ELATIONS<Key.space>N<Key.backspace><Key.caps_lock>C<Key.caps_lock>OORDINATOR<Key.space>
Screenshot: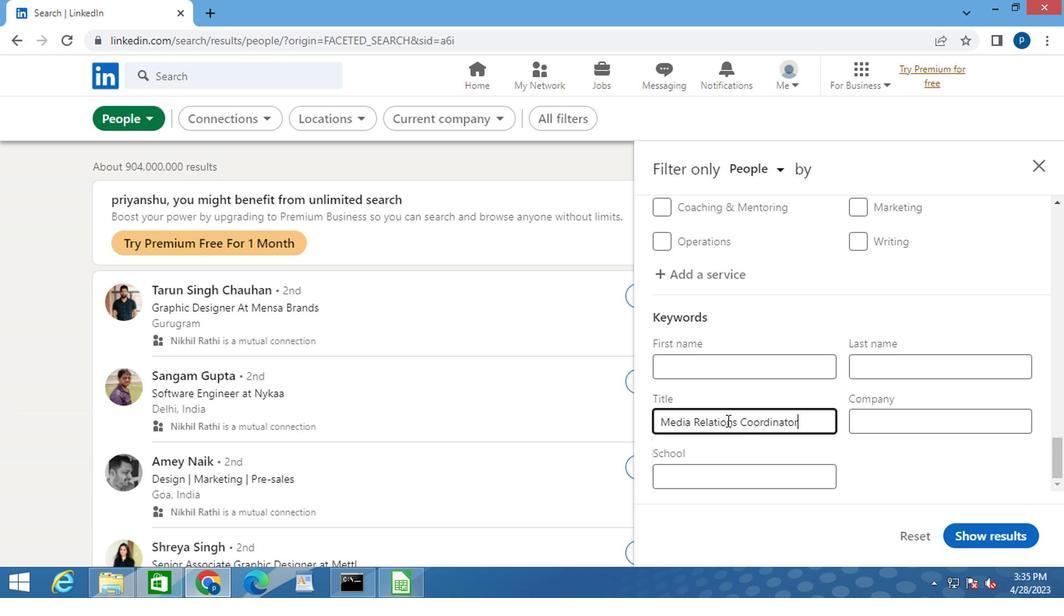 
Action: Mouse moved to (970, 536)
Screenshot: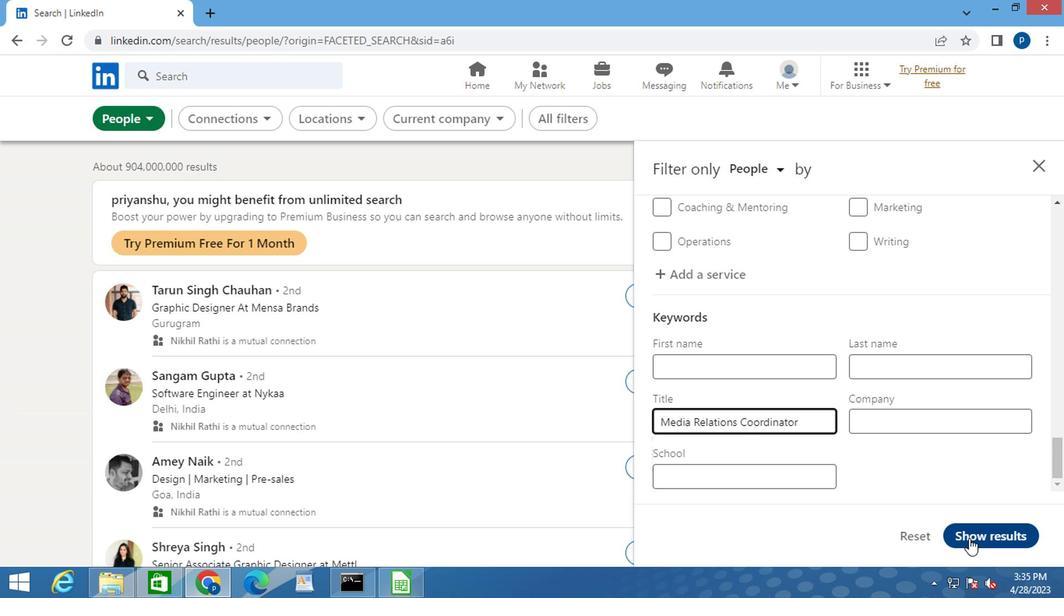 
Action: Mouse pressed left at (970, 536)
Screenshot: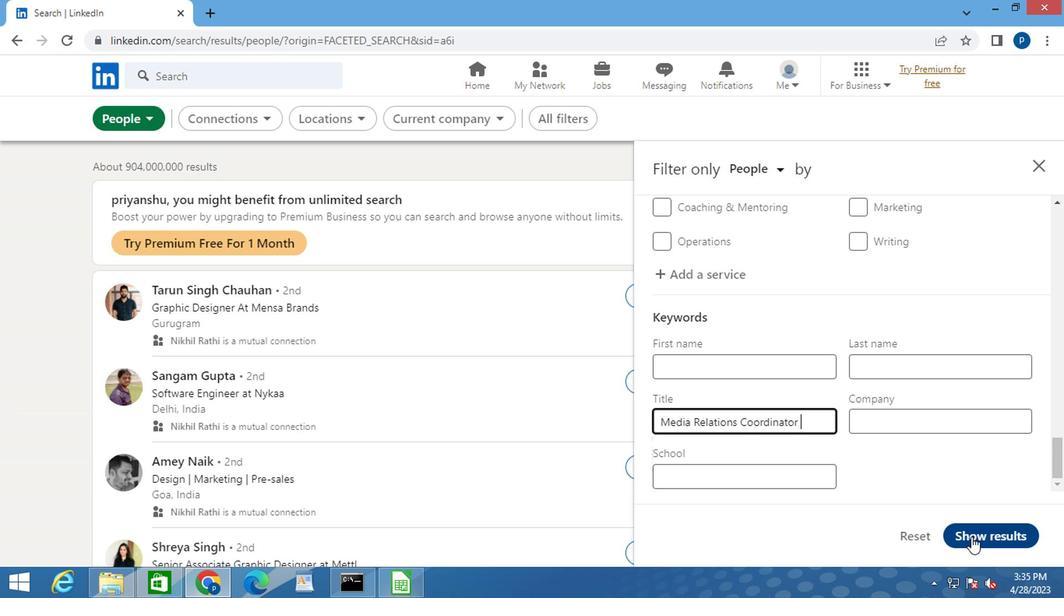 
